 Task: Find connections with filter location Wedi with filter topic #Bestadvicewith filter profile language Potuguese with filter current company Zycus with filter school N. L. Dalmia Institute of Management Studies and Research with filter industry Climate Technology Product Manufacturing with filter service category Tax Law with filter keywords title Substitute Teacher
Action: Mouse moved to (562, 63)
Screenshot: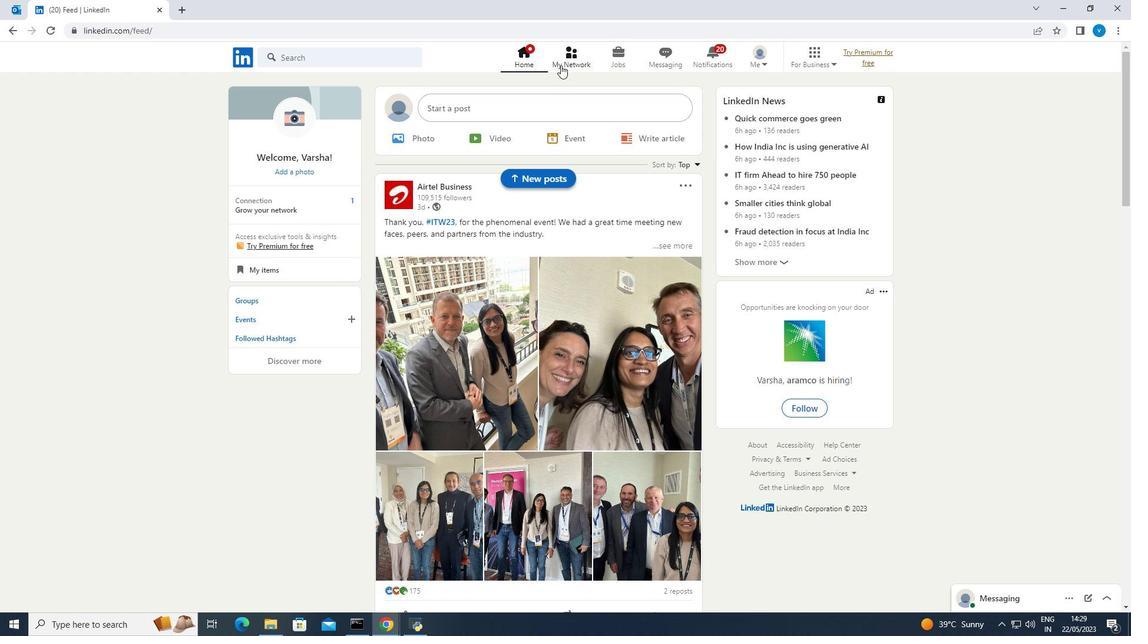 
Action: Mouse pressed left at (562, 63)
Screenshot: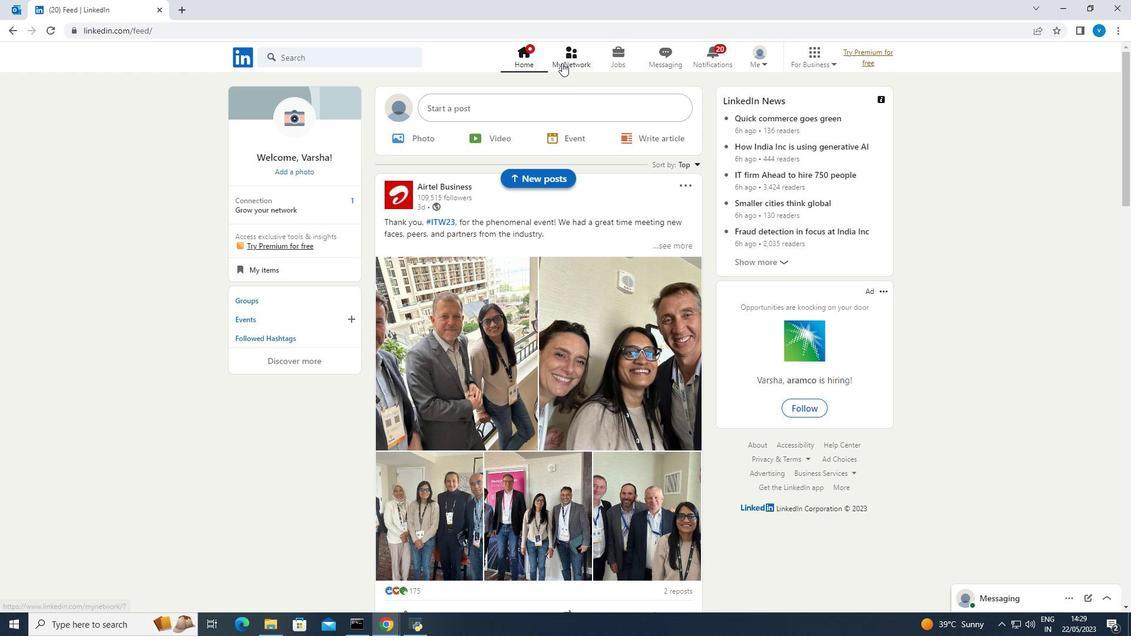 
Action: Mouse moved to (350, 119)
Screenshot: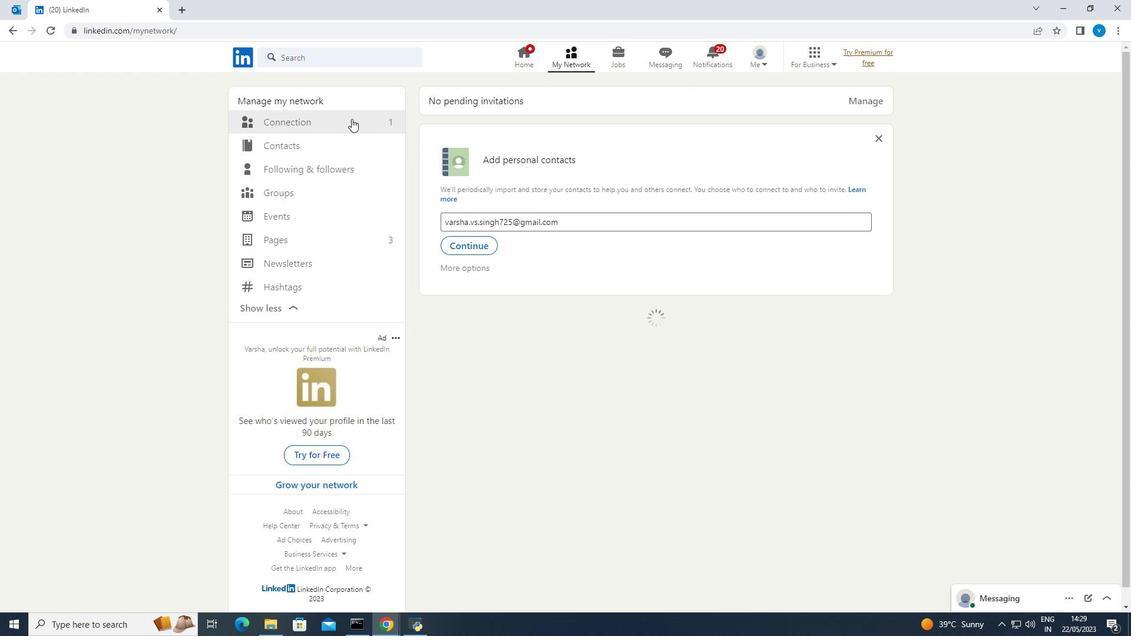 
Action: Mouse pressed left at (350, 119)
Screenshot: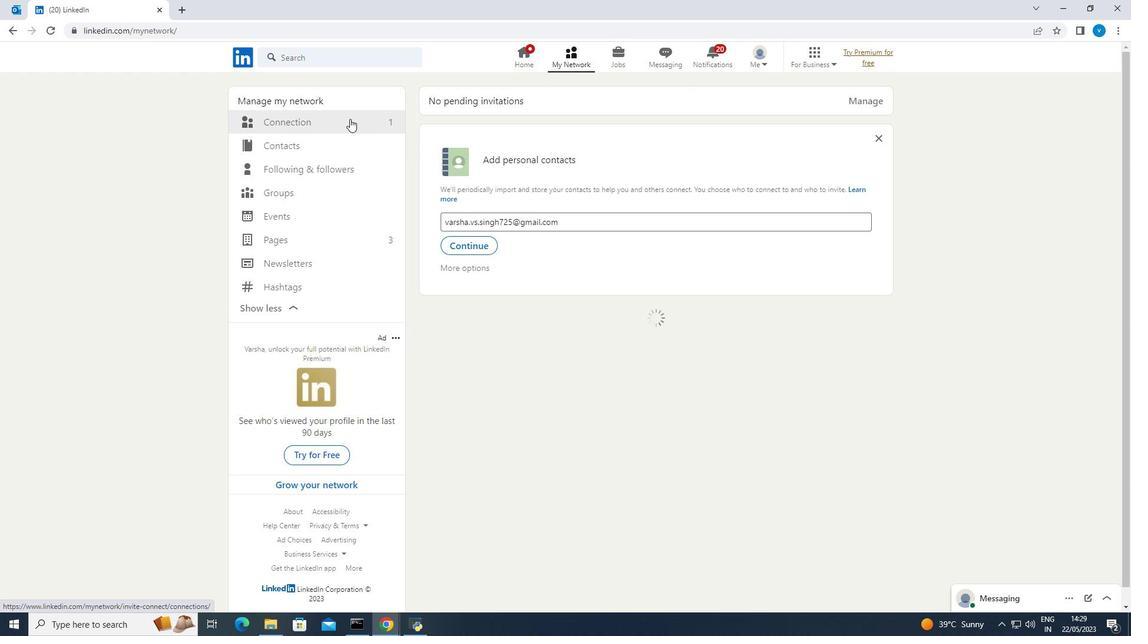 
Action: Mouse moved to (619, 122)
Screenshot: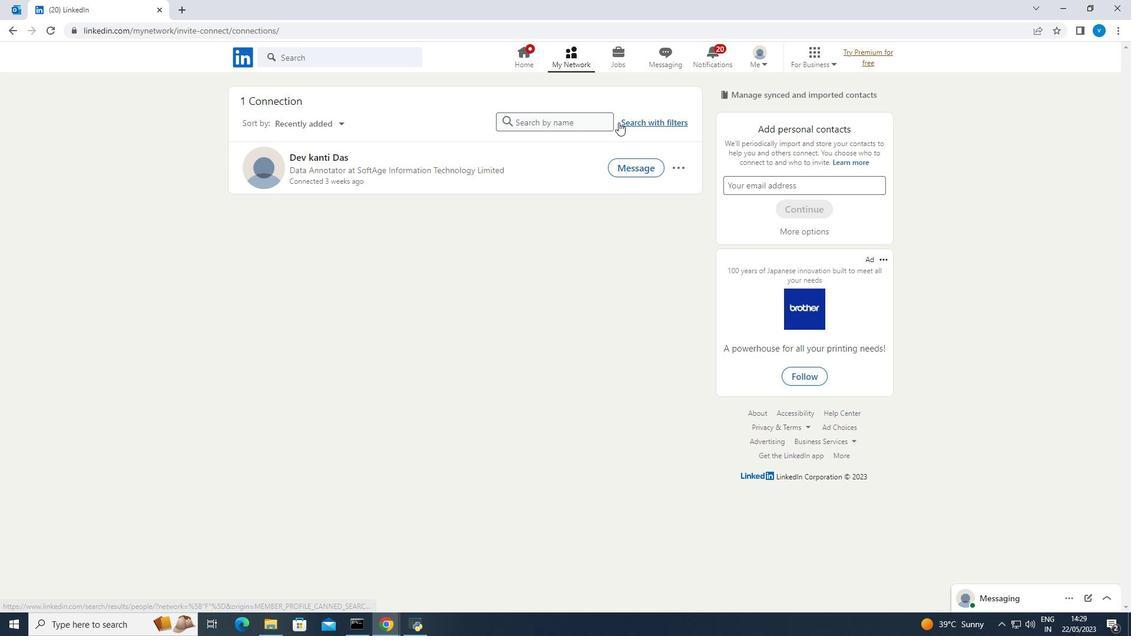 
Action: Mouse pressed left at (619, 122)
Screenshot: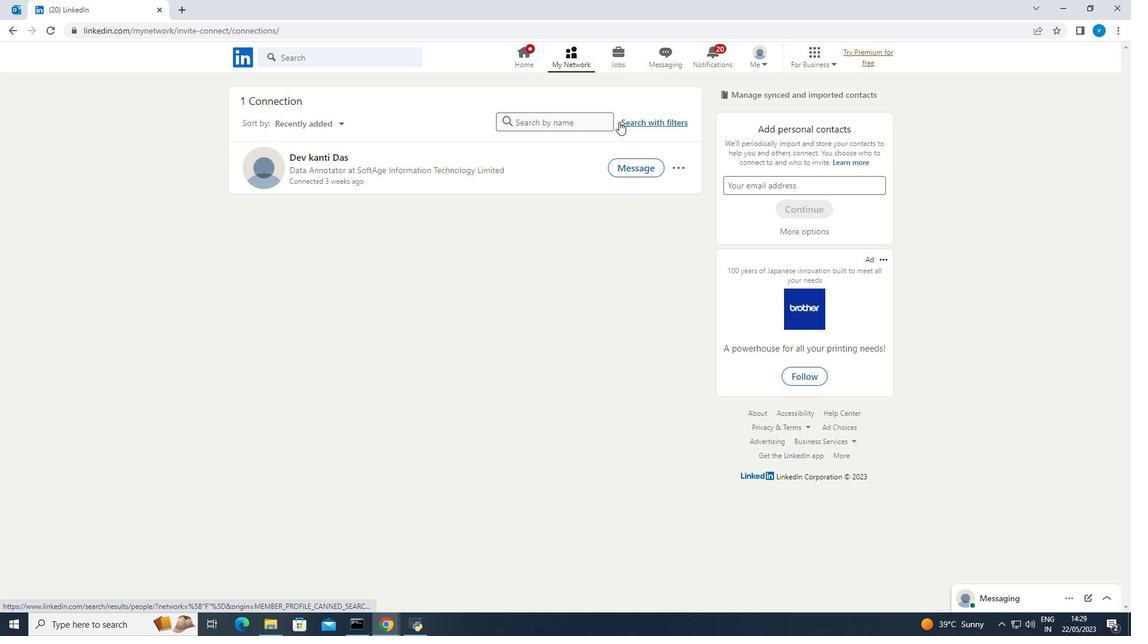
Action: Mouse moved to (603, 93)
Screenshot: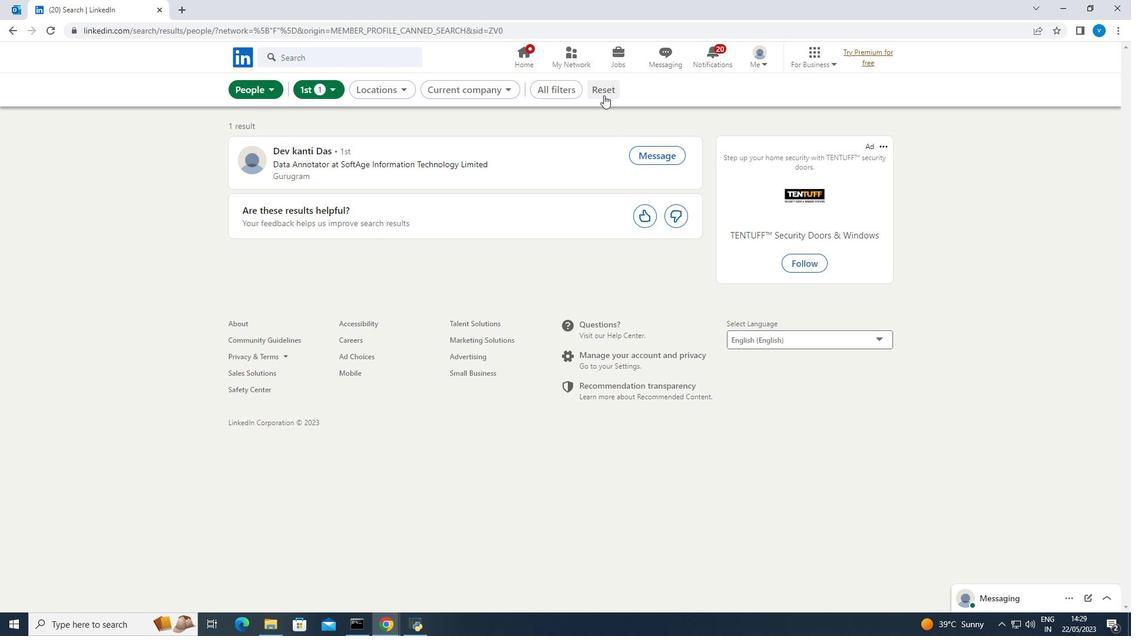 
Action: Mouse pressed left at (603, 93)
Screenshot: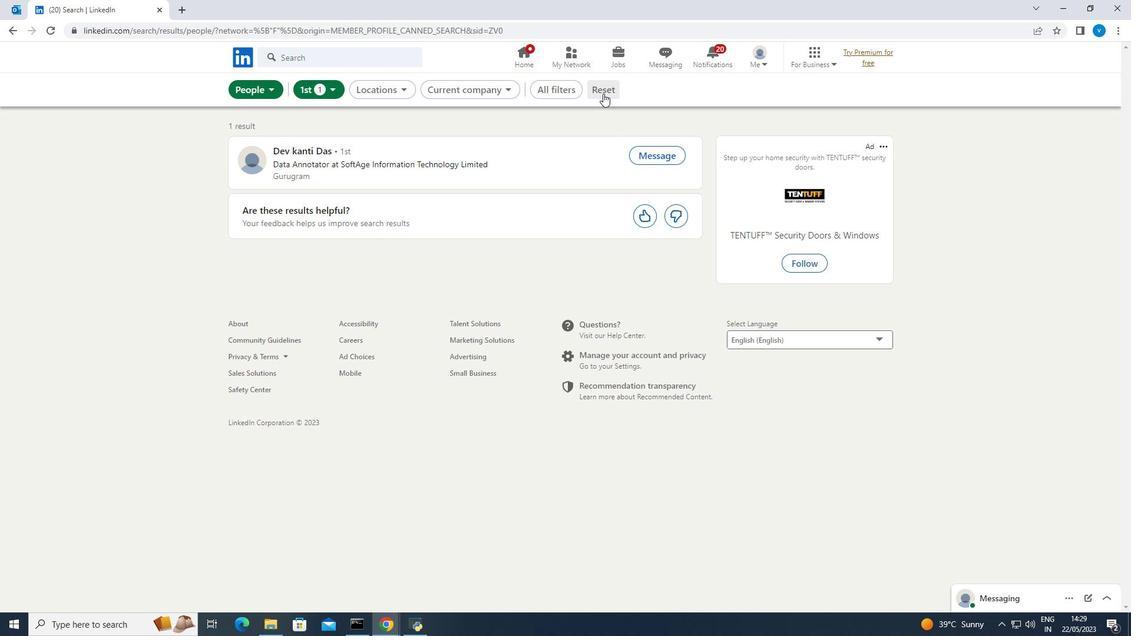
Action: Mouse moved to (598, 93)
Screenshot: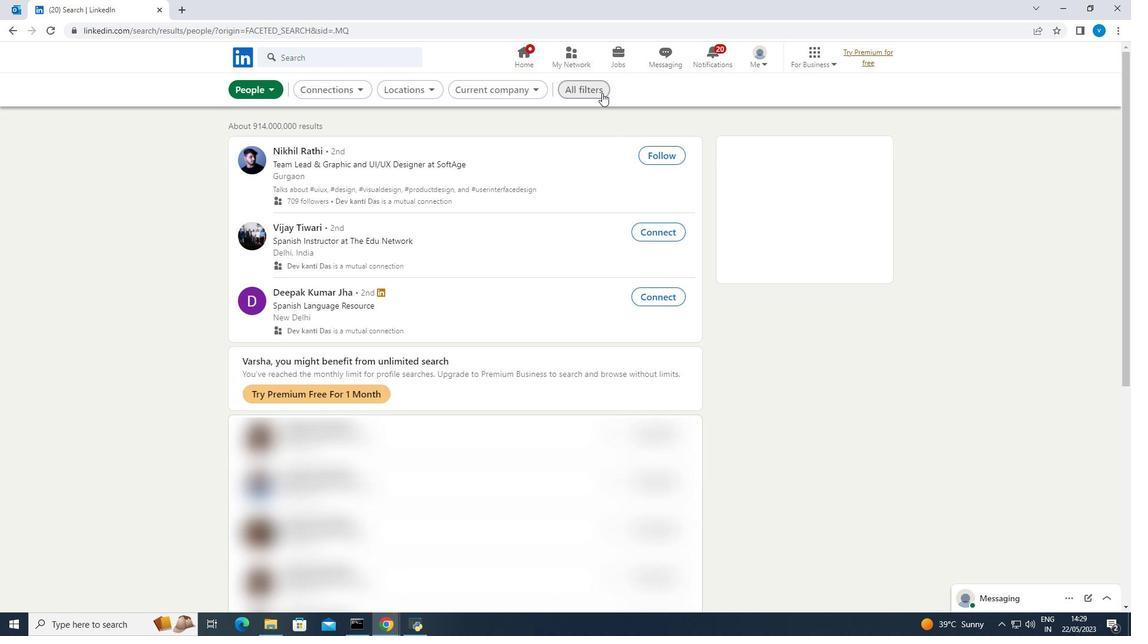 
Action: Mouse pressed left at (598, 93)
Screenshot: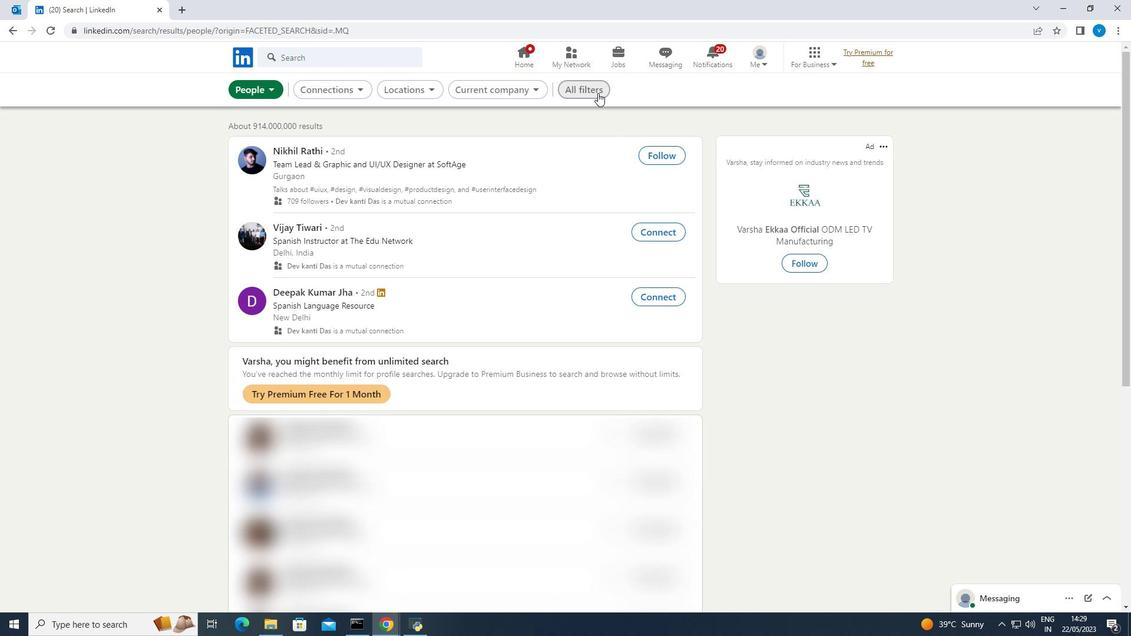 
Action: Mouse moved to (859, 248)
Screenshot: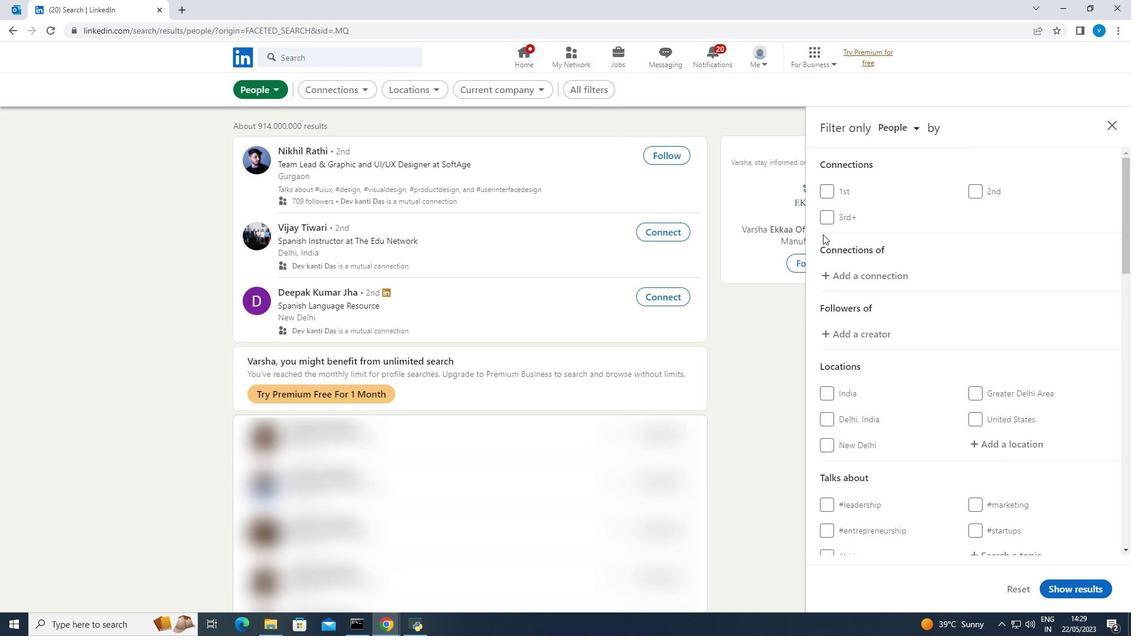 
Action: Mouse scrolled (859, 247) with delta (0, 0)
Screenshot: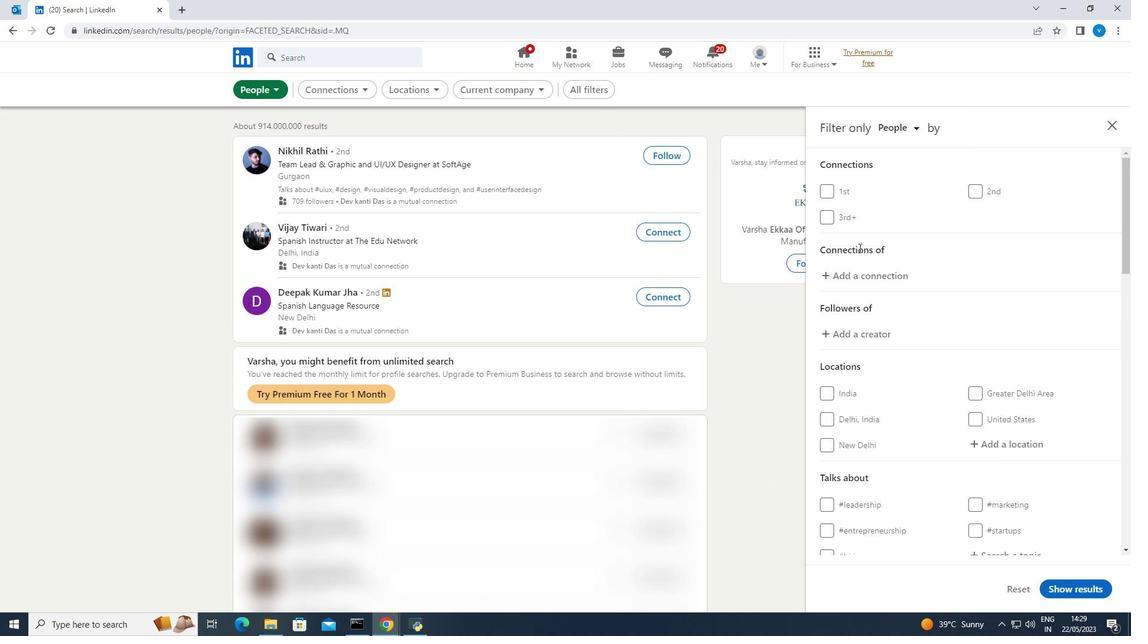 
Action: Mouse scrolled (859, 247) with delta (0, 0)
Screenshot: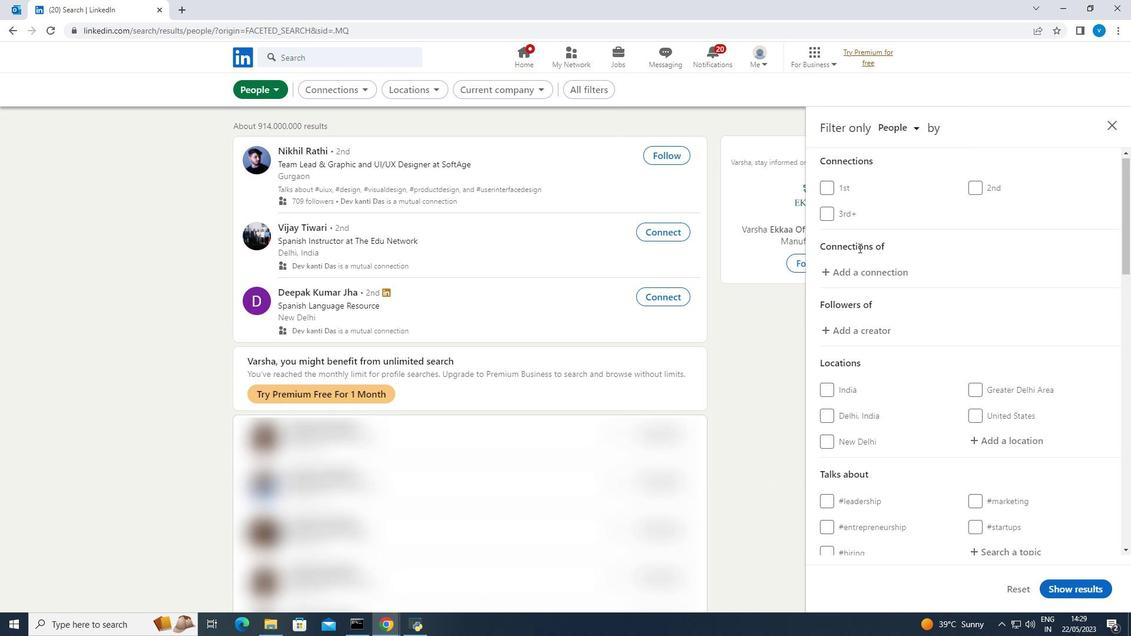 
Action: Mouse moved to (990, 322)
Screenshot: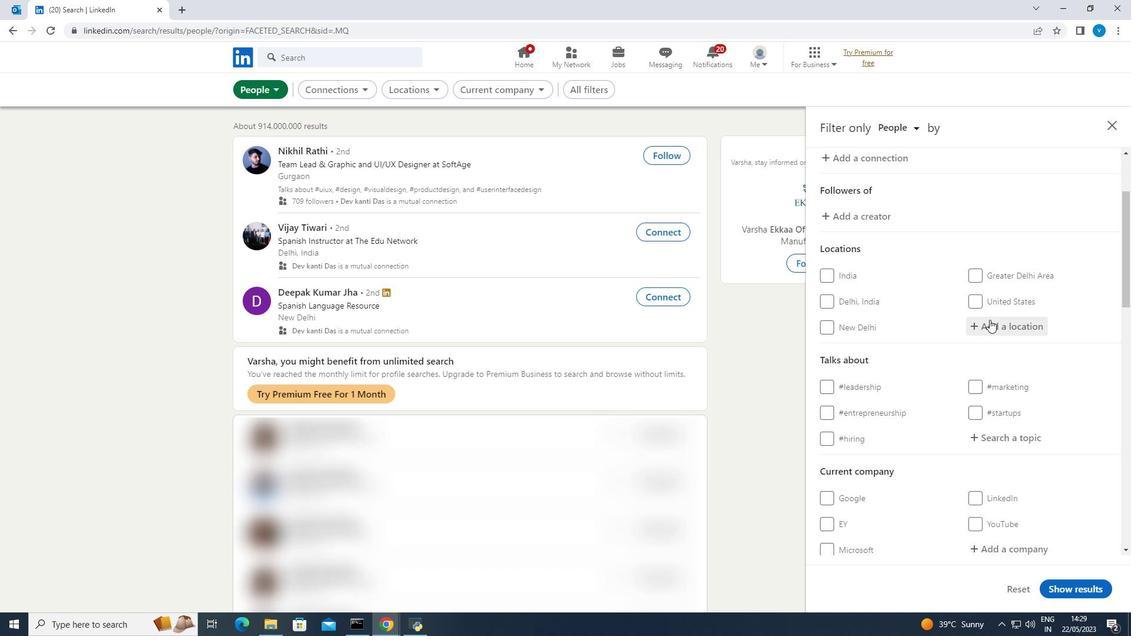 
Action: Mouse pressed left at (990, 322)
Screenshot: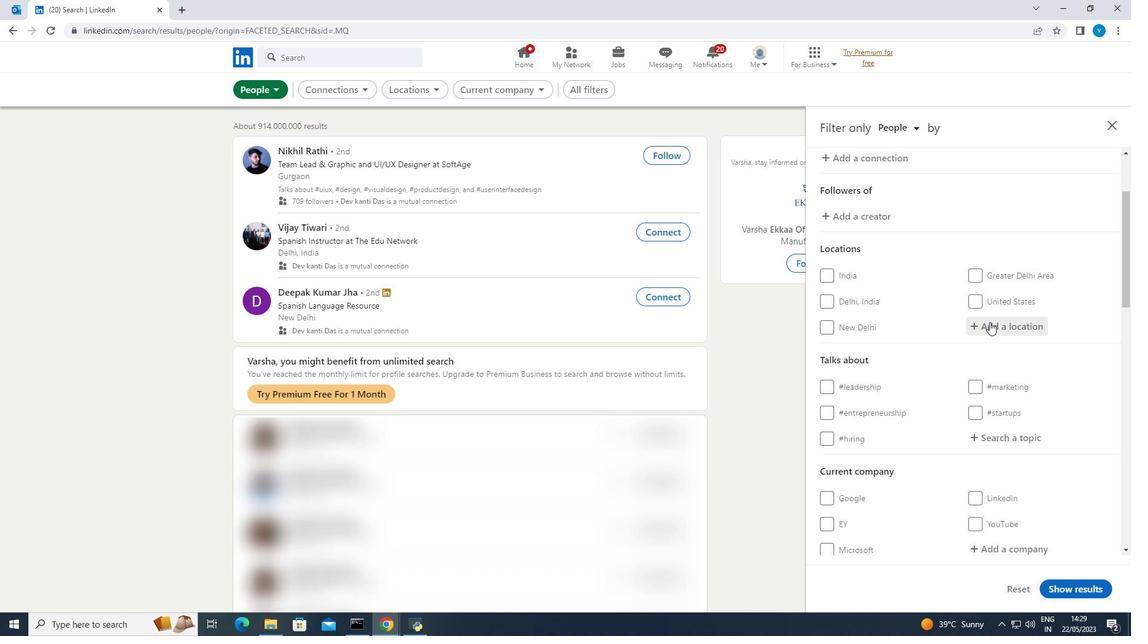 
Action: Mouse moved to (989, 324)
Screenshot: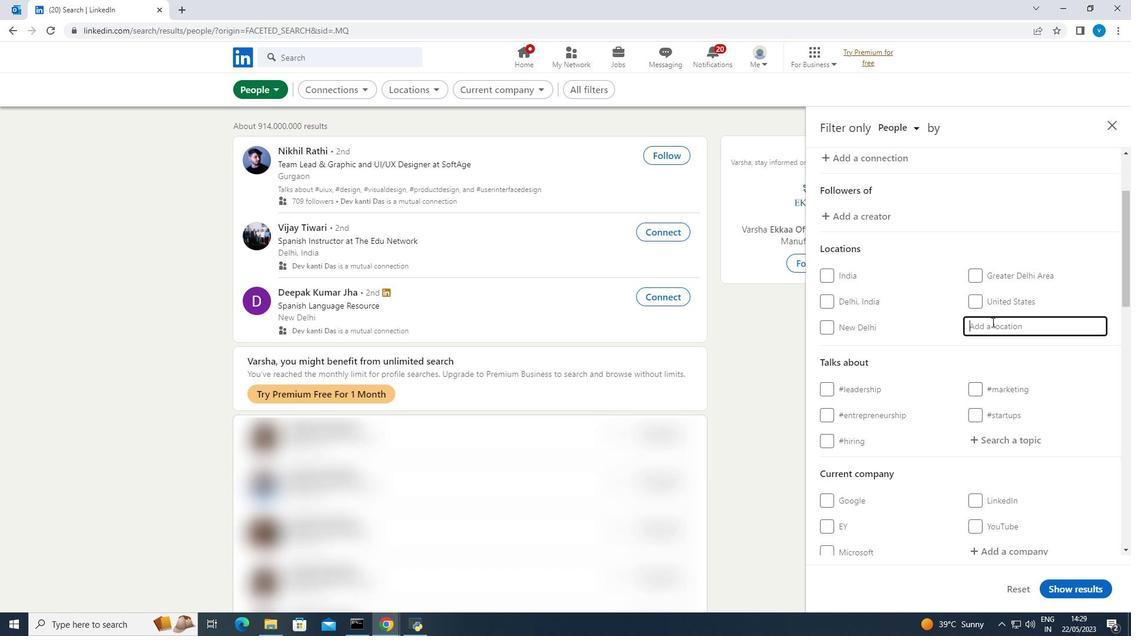 
Action: Key pressed <Key.shift><Key.shift><Key.shift><Key.shift><Key.shift>Wedi
Screenshot: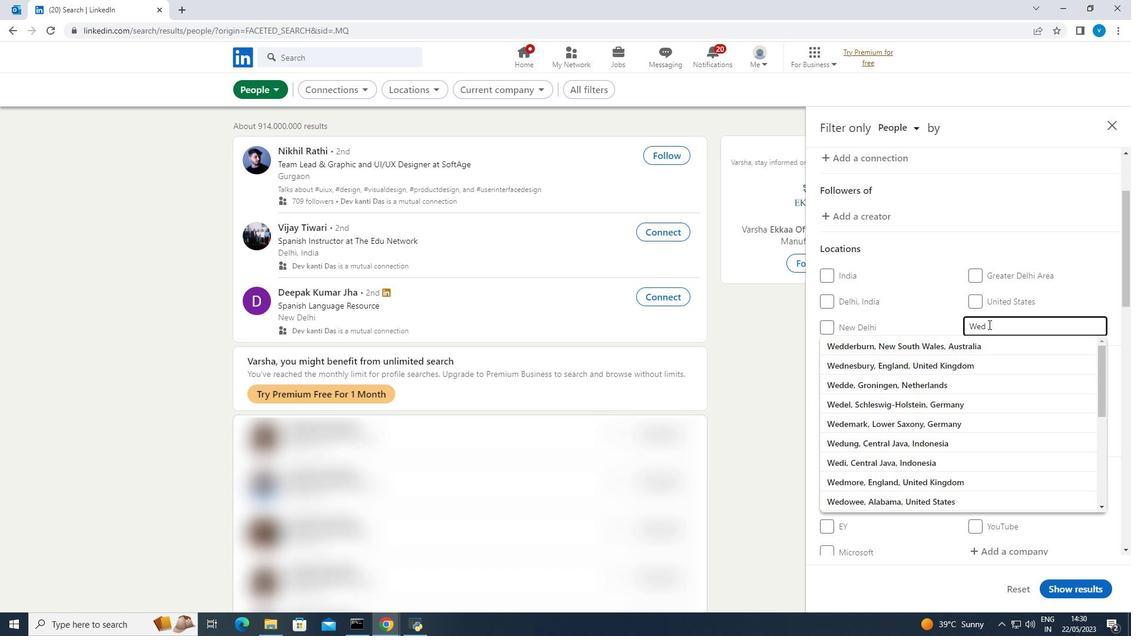 
Action: Mouse moved to (993, 375)
Screenshot: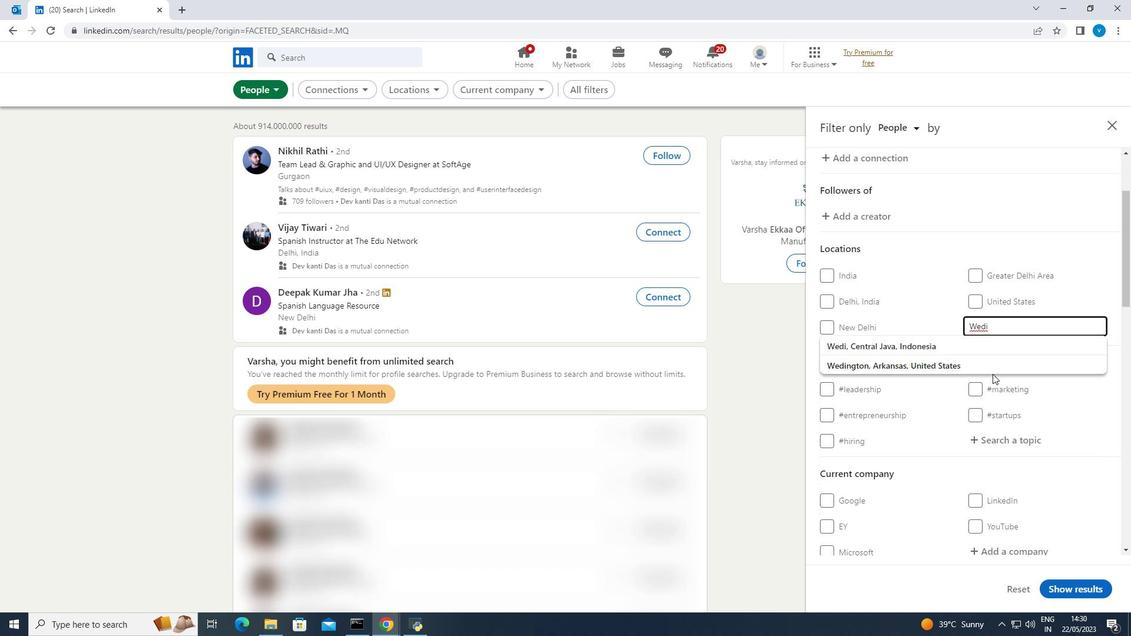 
Action: Mouse scrolled (993, 374) with delta (0, 0)
Screenshot: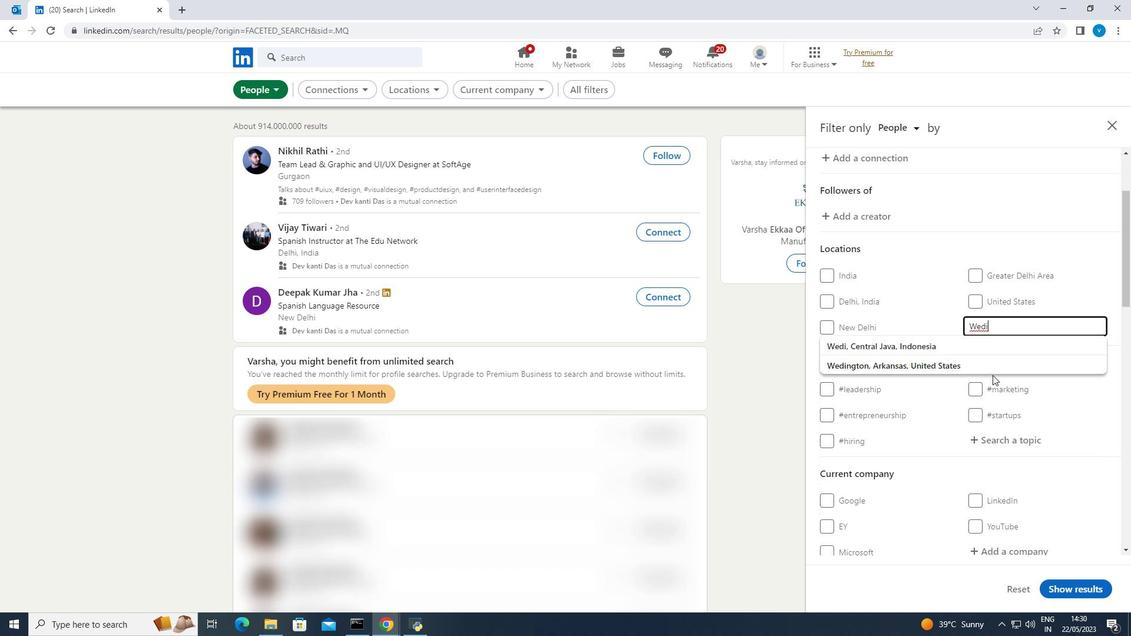 
Action: Mouse moved to (1000, 384)
Screenshot: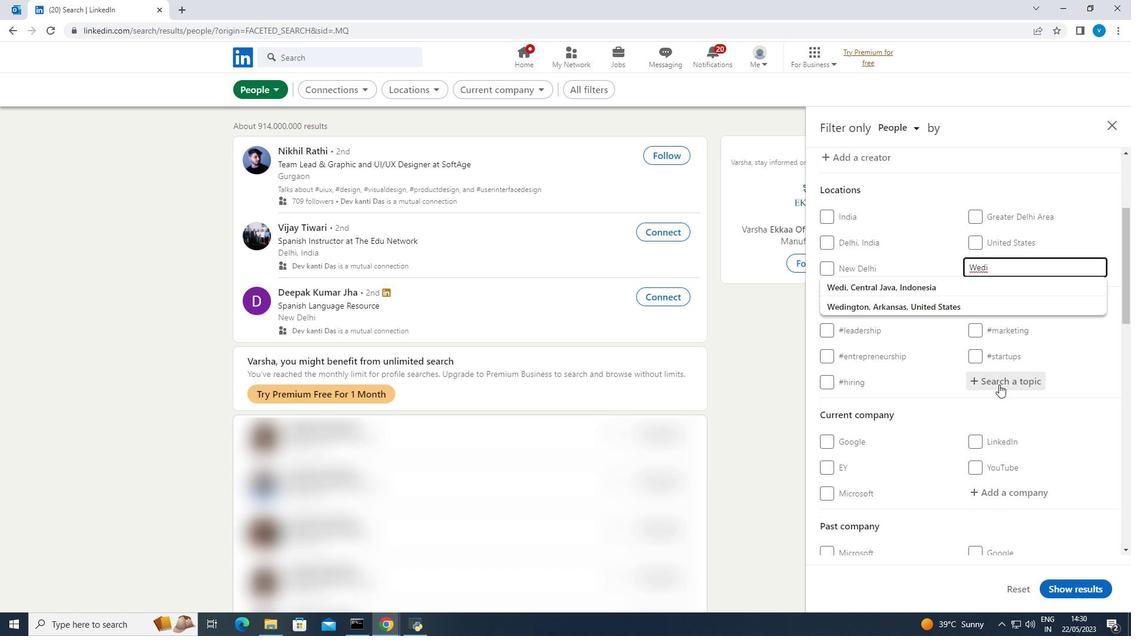 
Action: Mouse pressed left at (1000, 384)
Screenshot: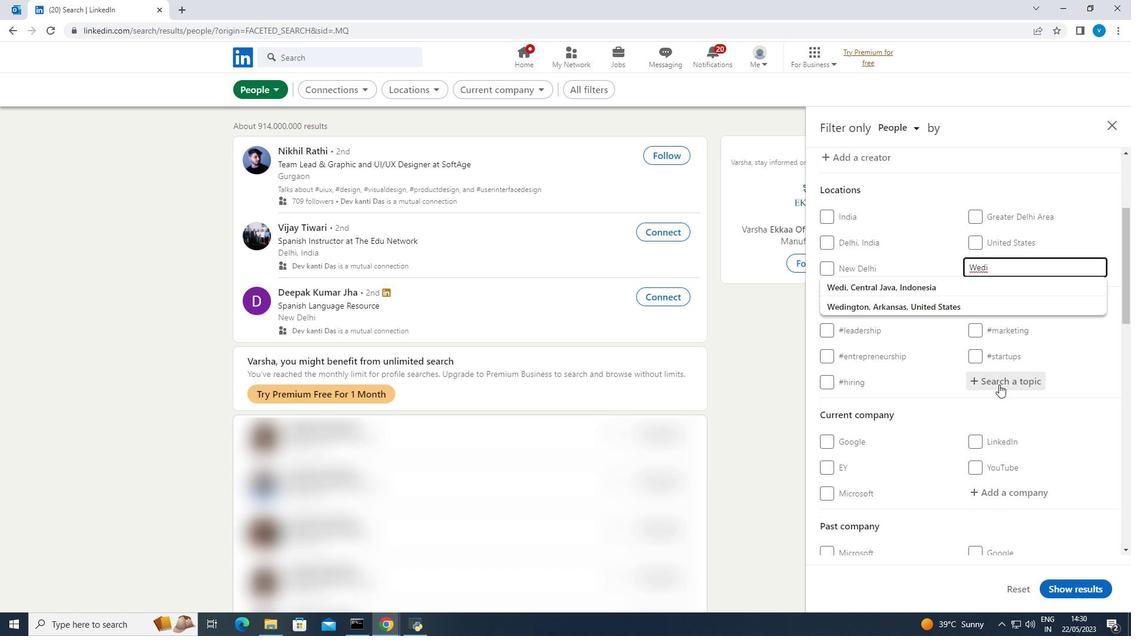 
Action: Key pressed <Key.shift><Key.shift><Key.shift>#<Key.shift><Key.shift><Key.shift>Bestadvice
Screenshot: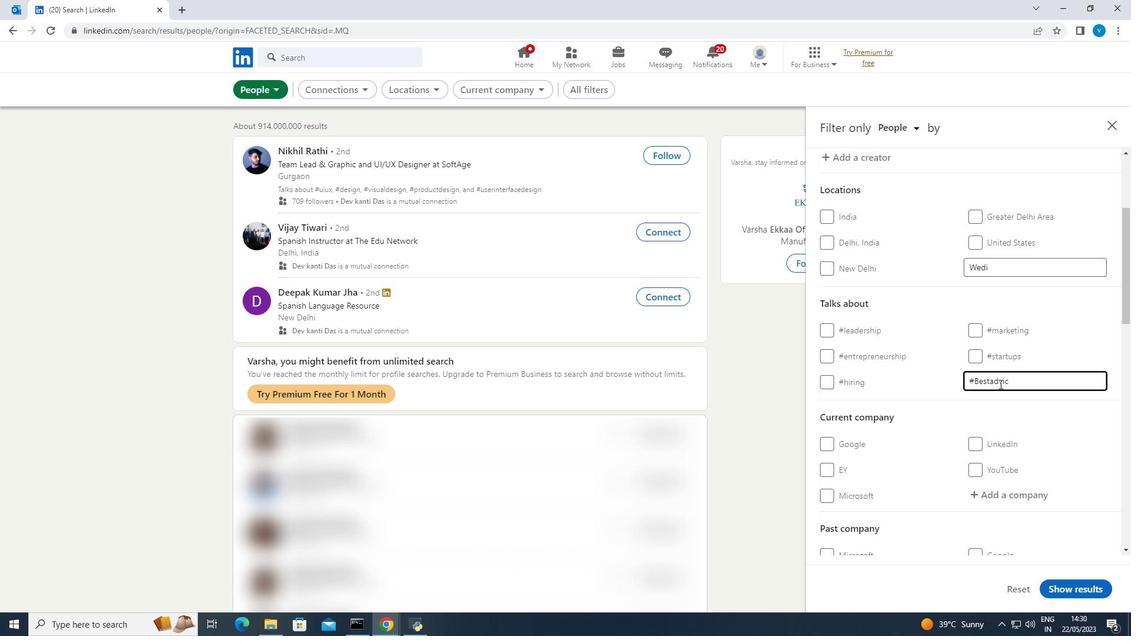 
Action: Mouse moved to (983, 381)
Screenshot: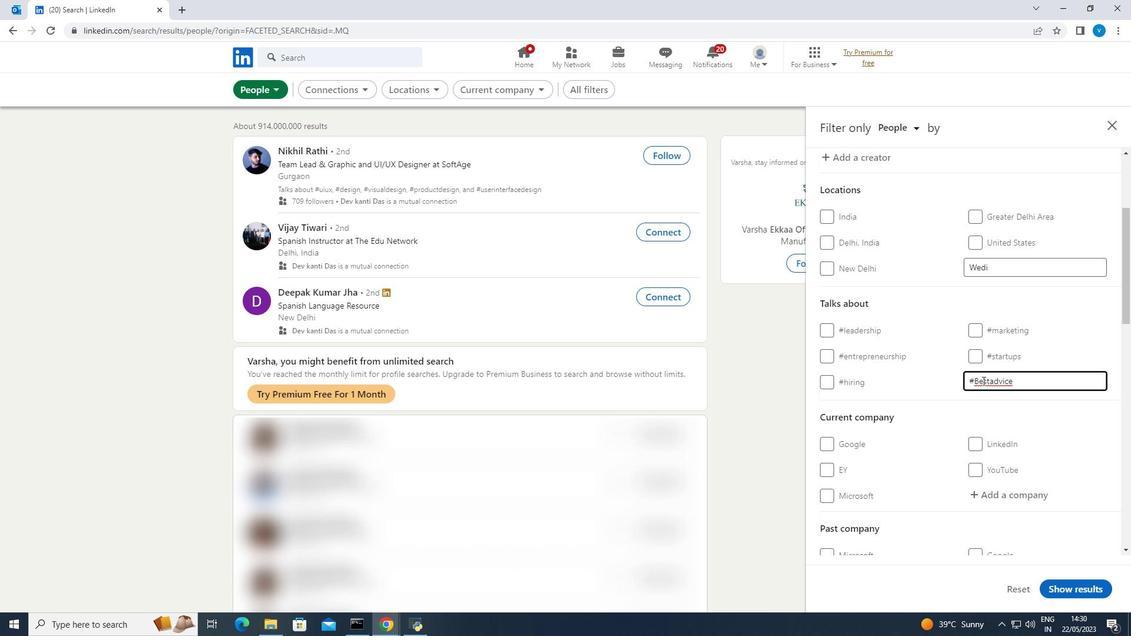 
Action: Mouse scrolled (983, 380) with delta (0, 0)
Screenshot: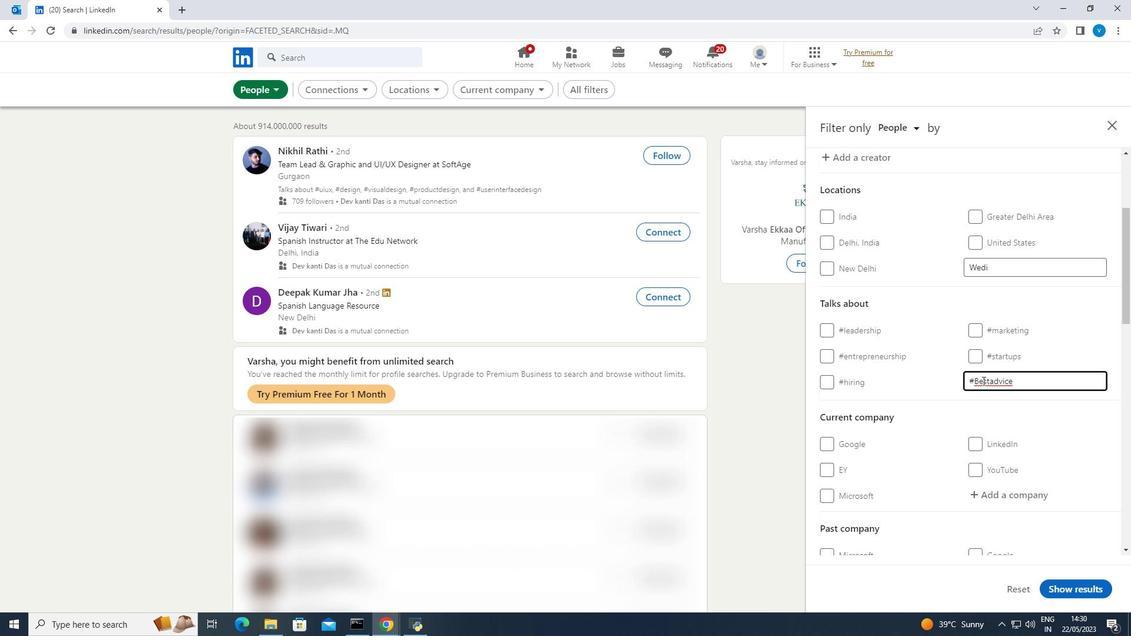 
Action: Mouse moved to (982, 381)
Screenshot: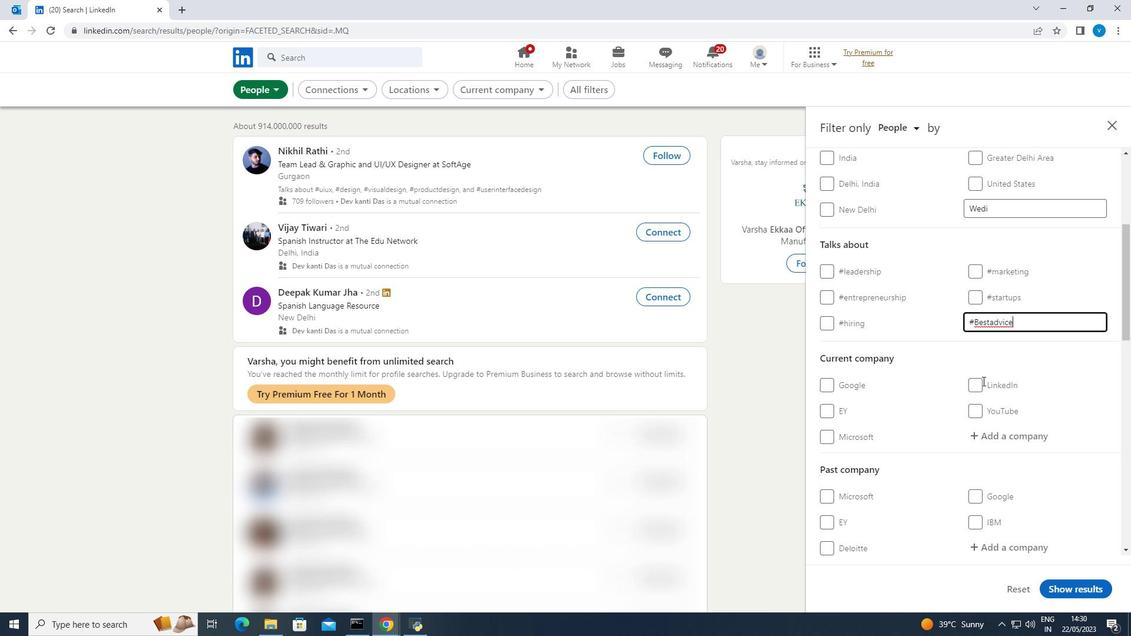 
Action: Mouse scrolled (982, 381) with delta (0, 0)
Screenshot: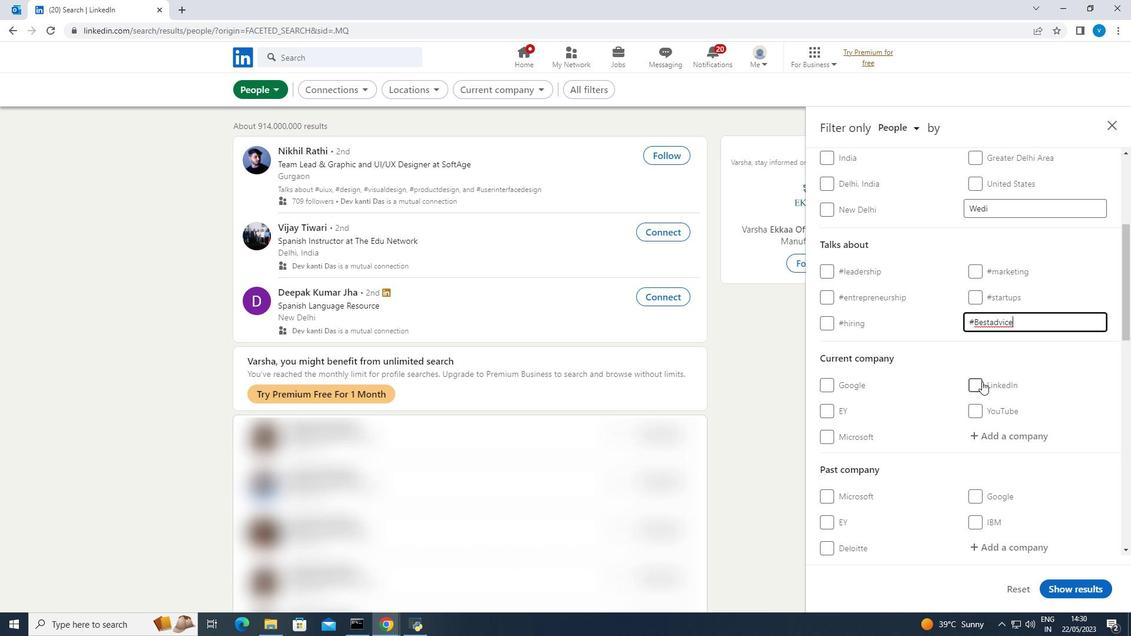 
Action: Mouse moved to (980, 383)
Screenshot: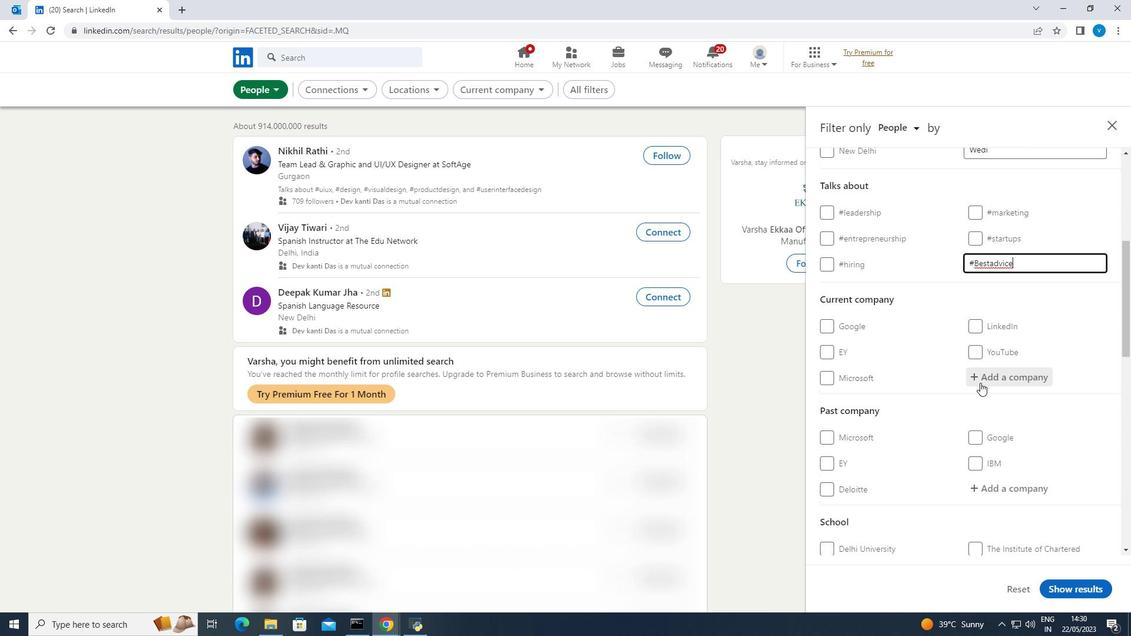 
Action: Mouse scrolled (980, 383) with delta (0, 0)
Screenshot: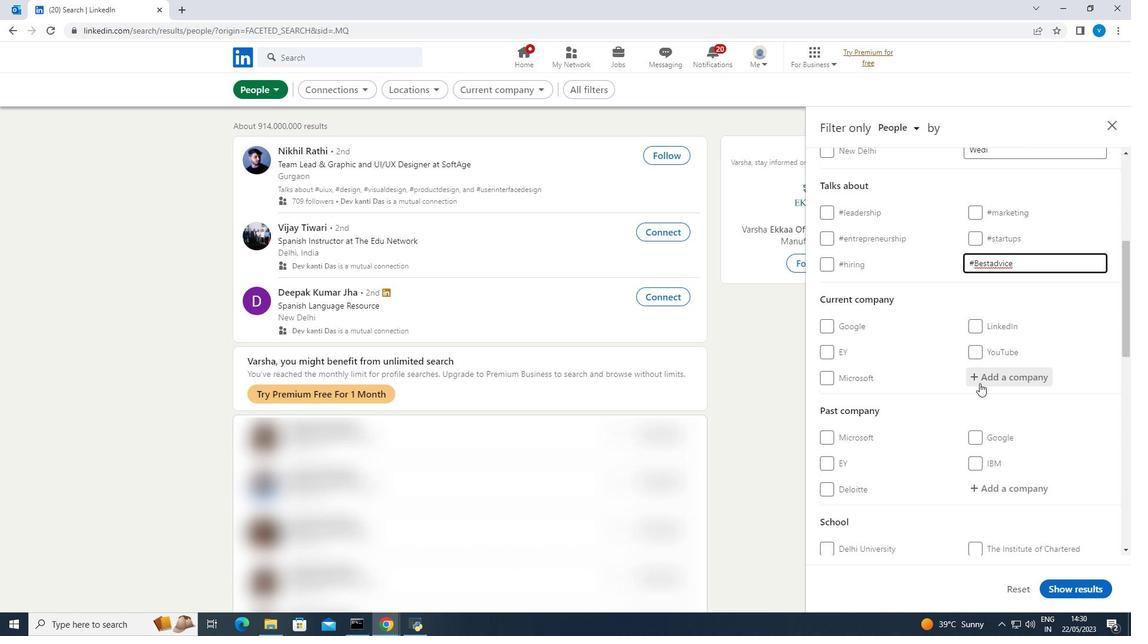 
Action: Mouse scrolled (980, 383) with delta (0, 0)
Screenshot: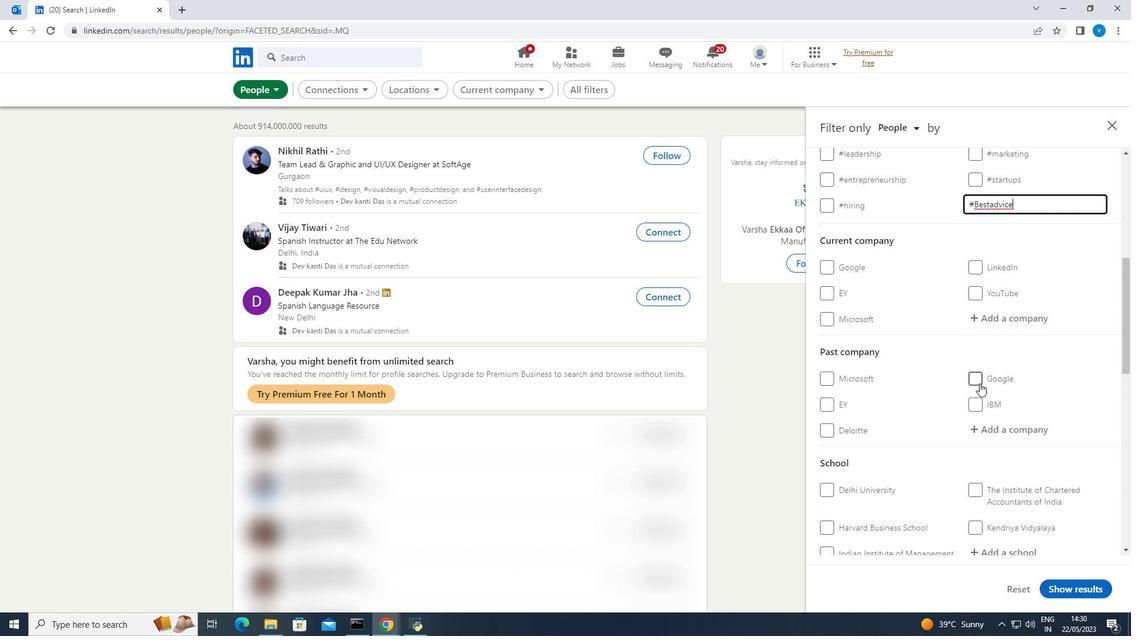 
Action: Mouse scrolled (980, 383) with delta (0, 0)
Screenshot: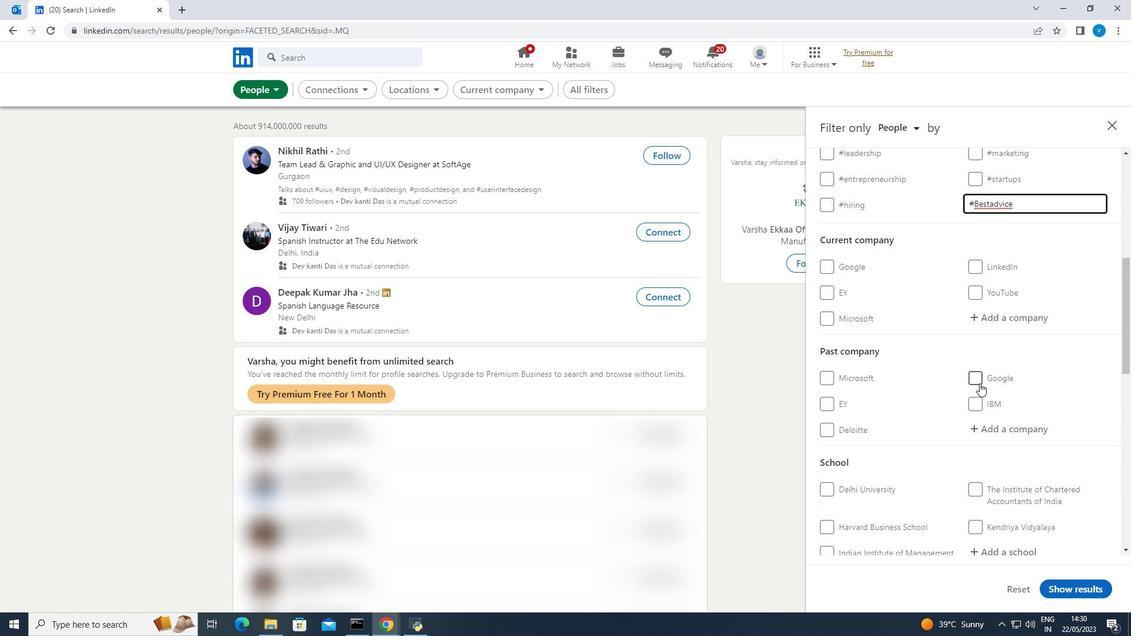 
Action: Mouse scrolled (980, 383) with delta (0, 0)
Screenshot: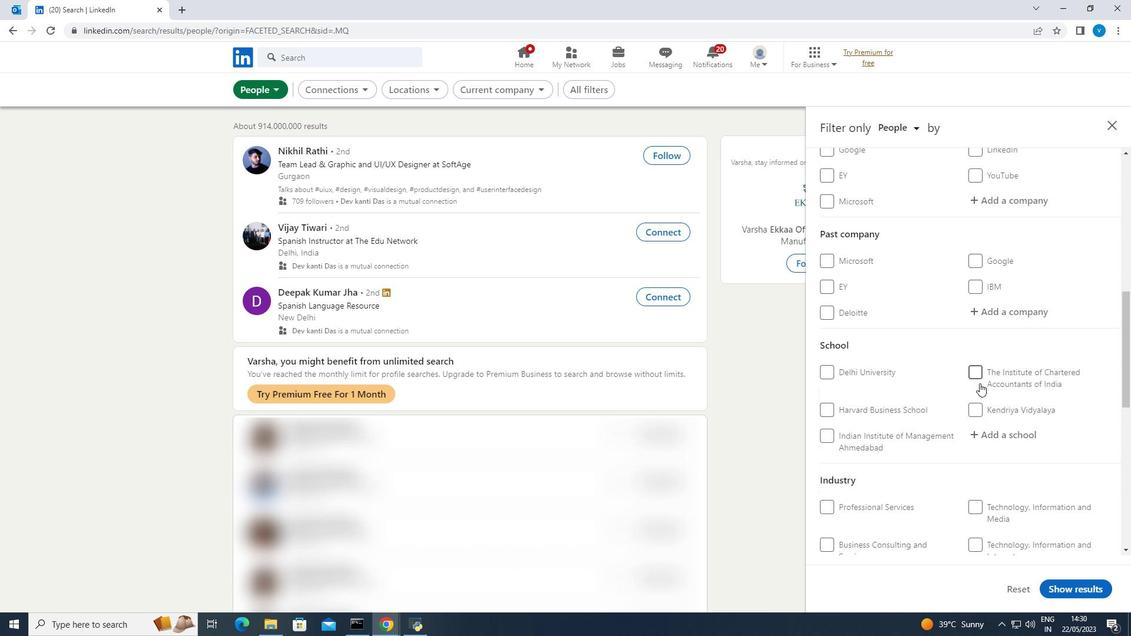
Action: Mouse scrolled (980, 383) with delta (0, 0)
Screenshot: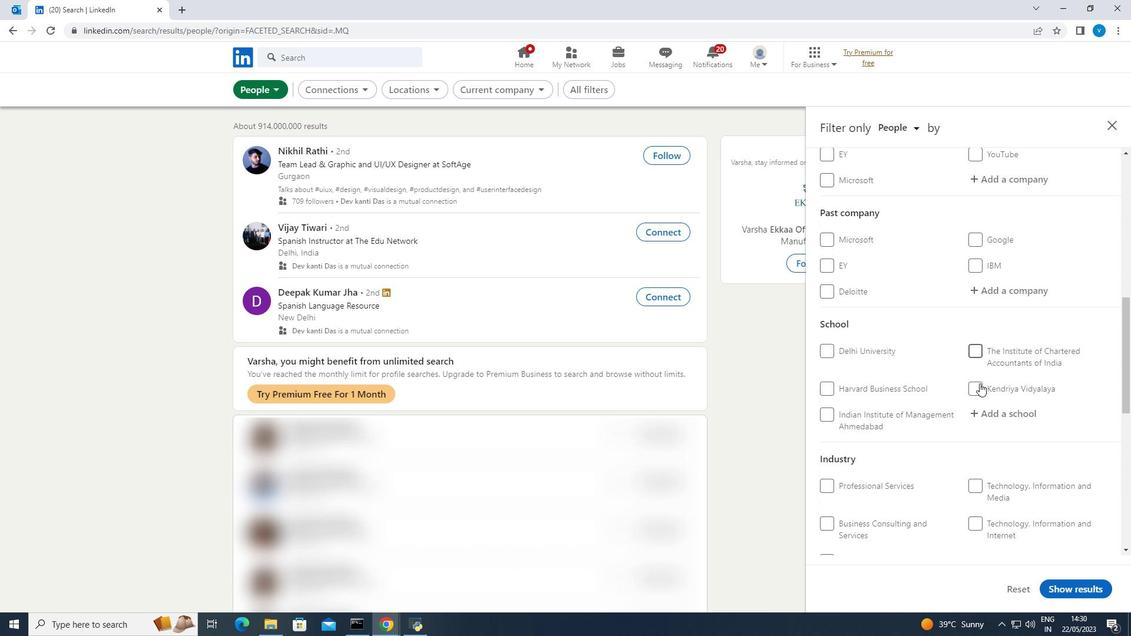 
Action: Mouse scrolled (980, 383) with delta (0, 0)
Screenshot: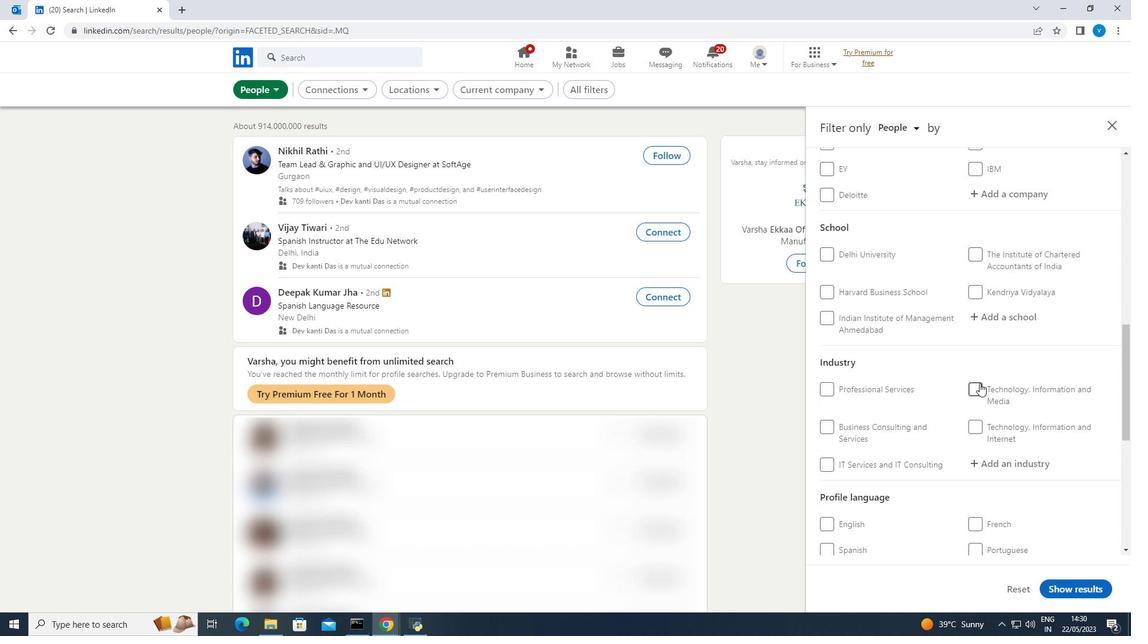 
Action: Mouse moved to (978, 494)
Screenshot: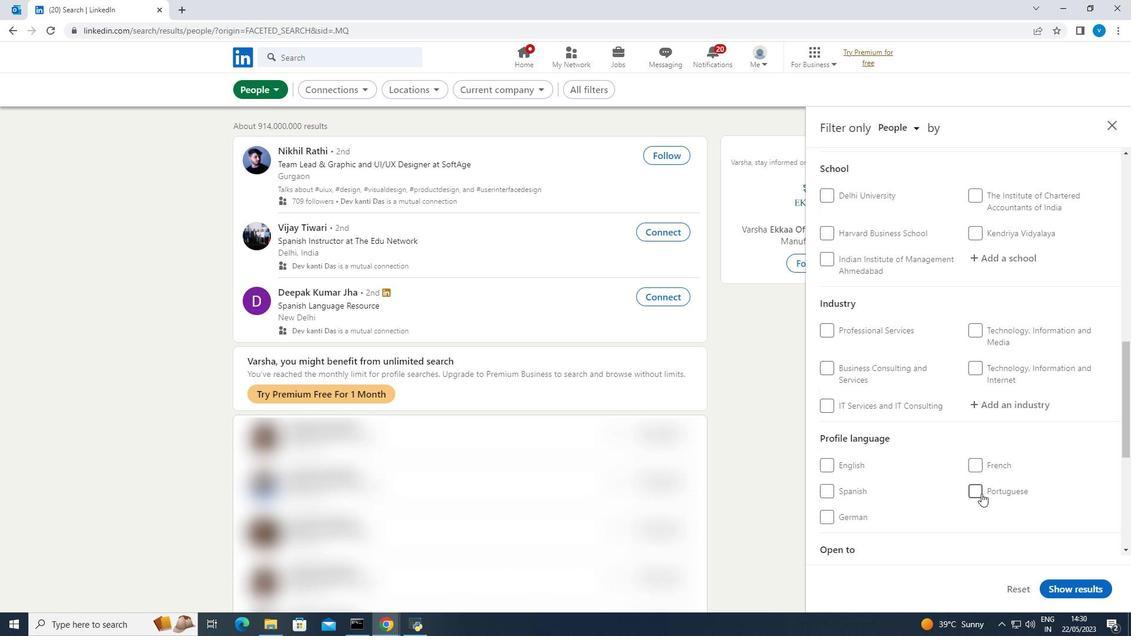 
Action: Mouse pressed left at (978, 494)
Screenshot: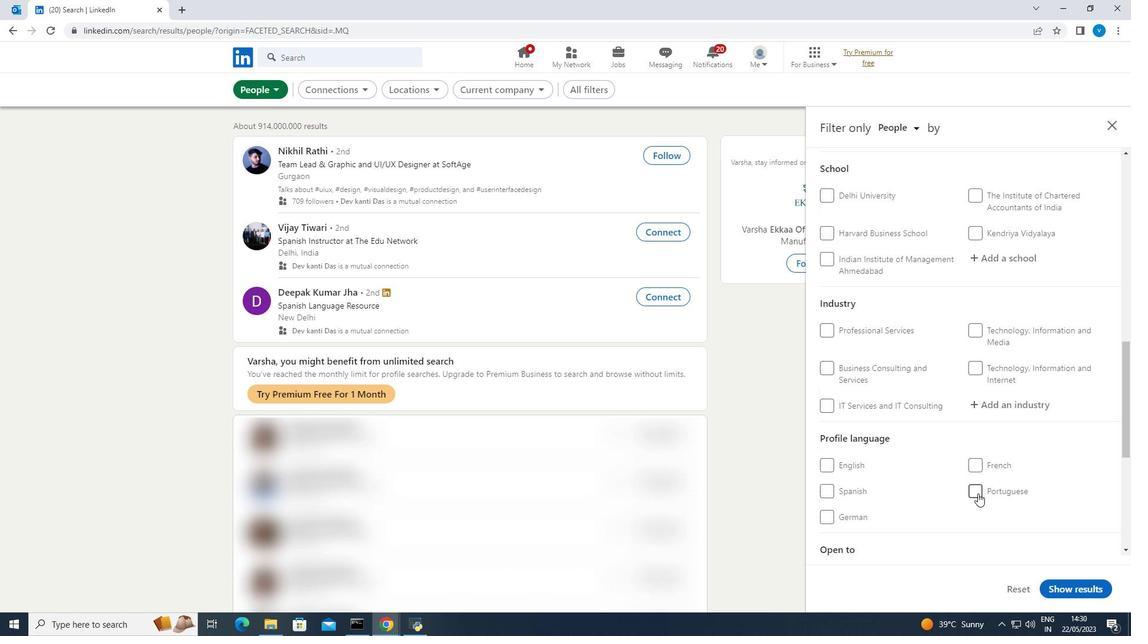
Action: Mouse moved to (977, 493)
Screenshot: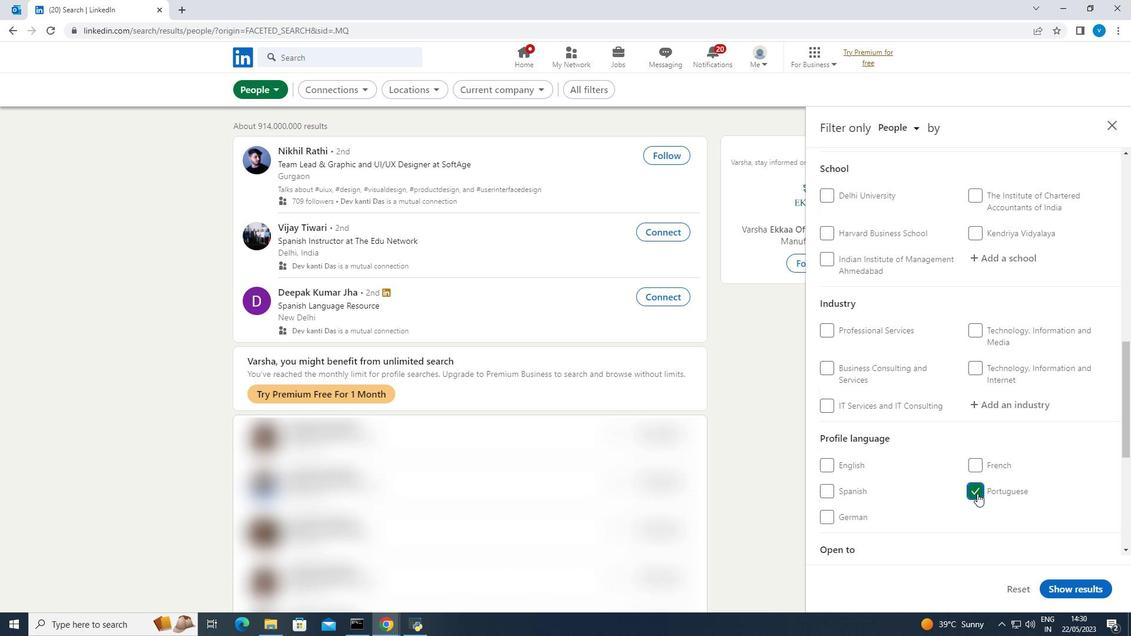
Action: Mouse scrolled (977, 494) with delta (0, 0)
Screenshot: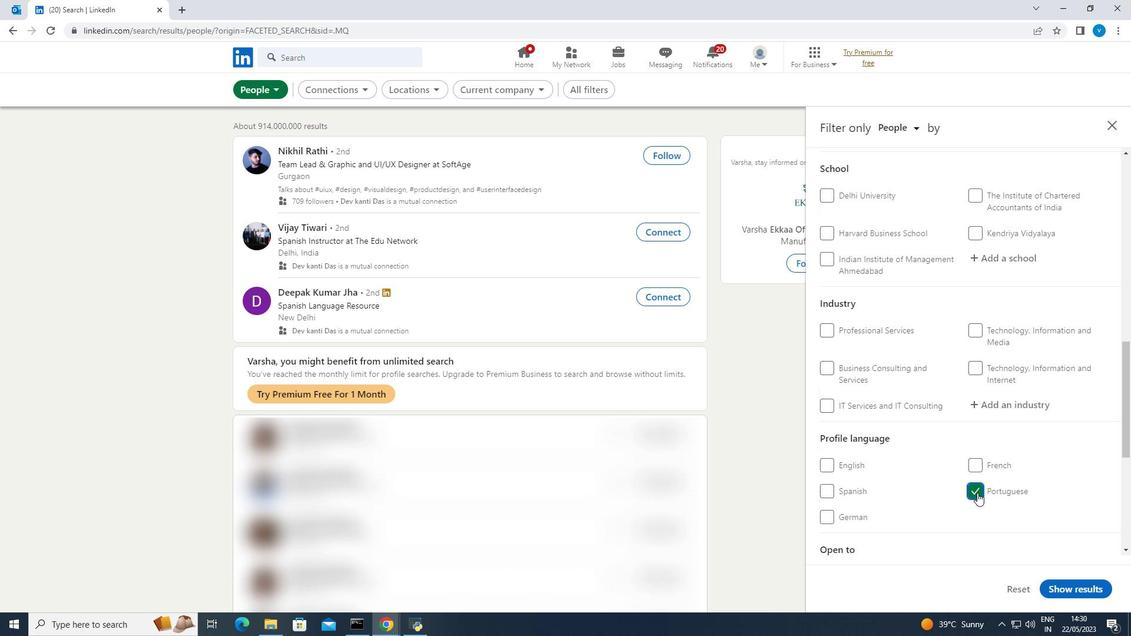 
Action: Mouse scrolled (977, 494) with delta (0, 0)
Screenshot: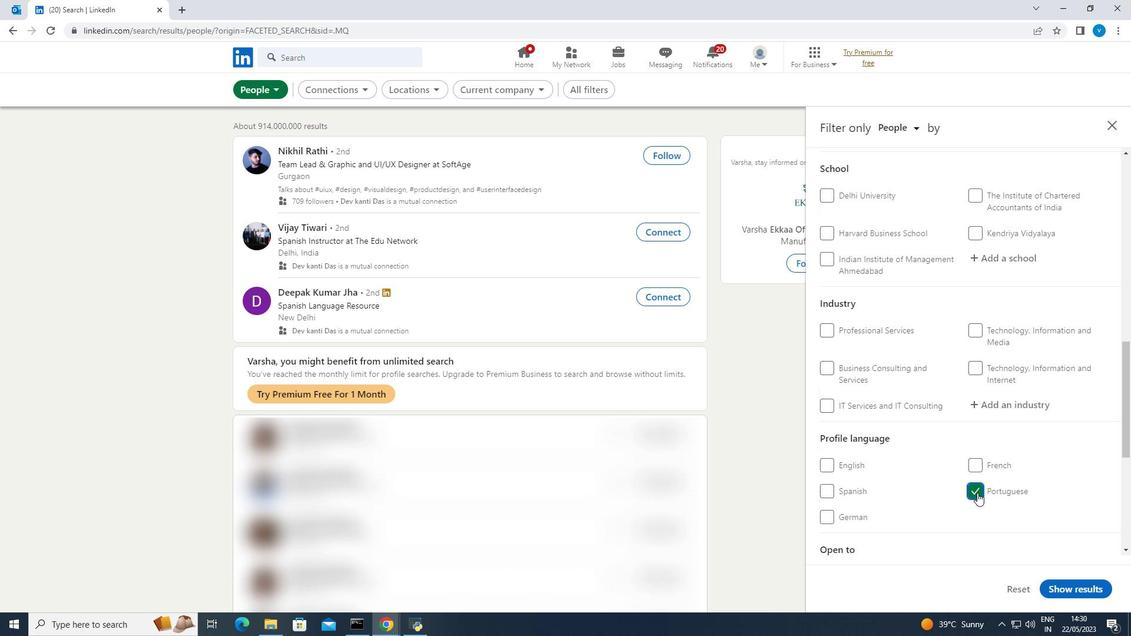 
Action: Mouse moved to (980, 491)
Screenshot: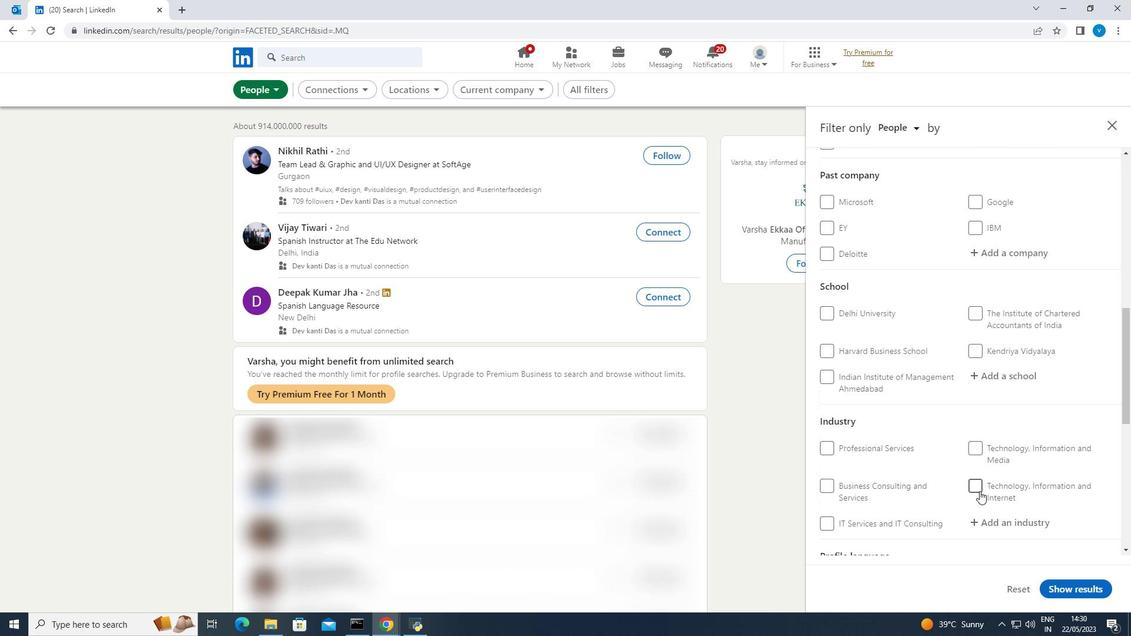 
Action: Mouse scrolled (980, 491) with delta (0, 0)
Screenshot: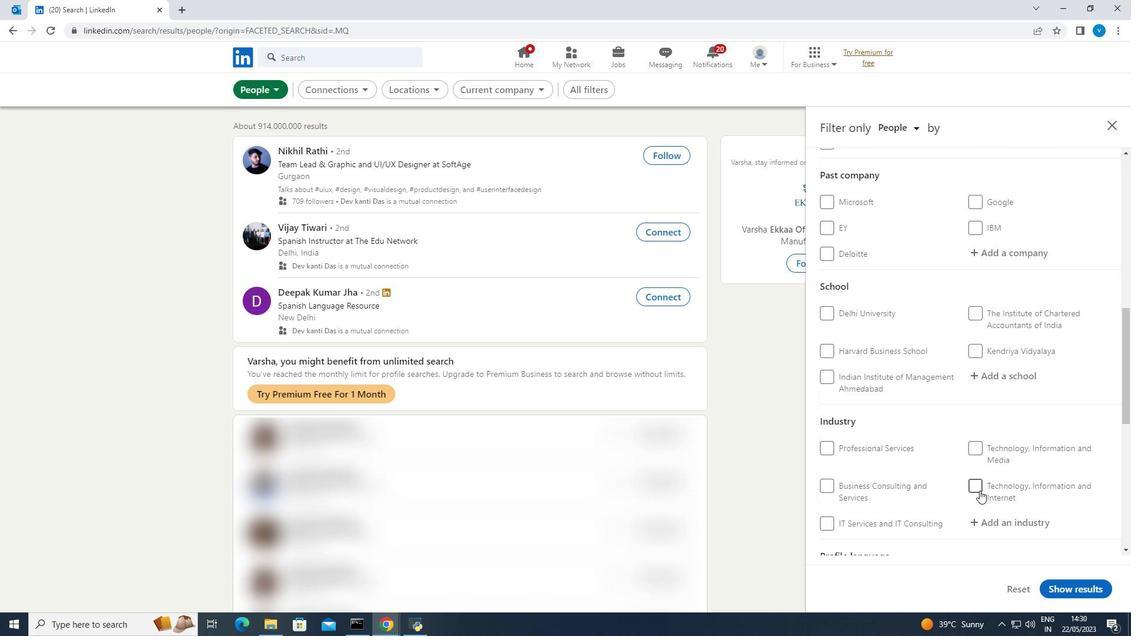 
Action: Mouse moved to (980, 490)
Screenshot: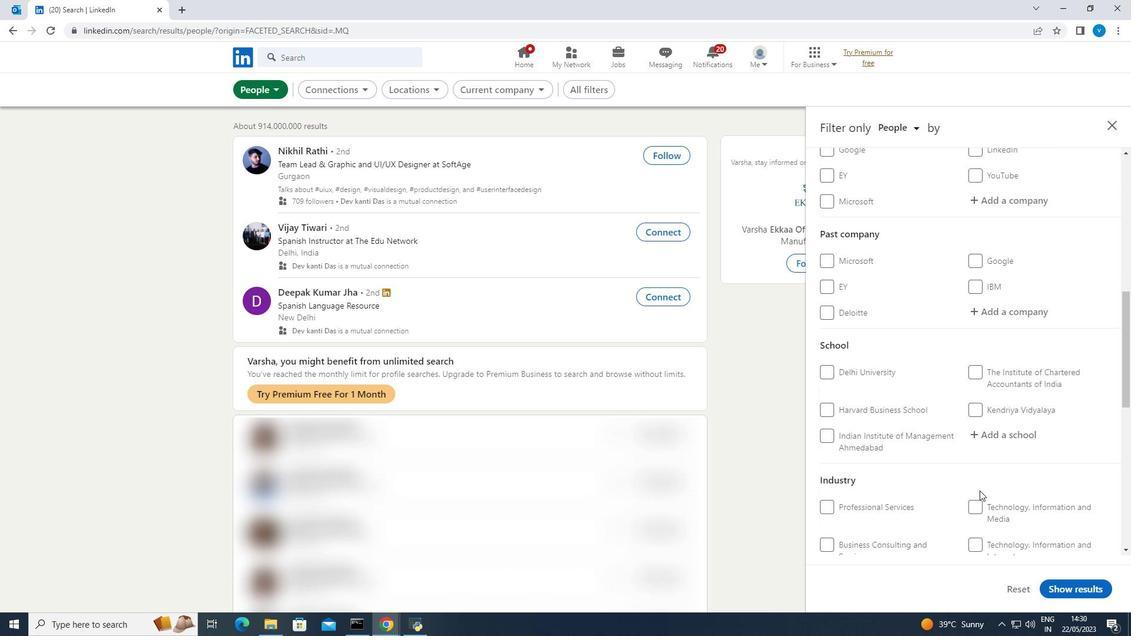 
Action: Mouse scrolled (980, 491) with delta (0, 0)
Screenshot: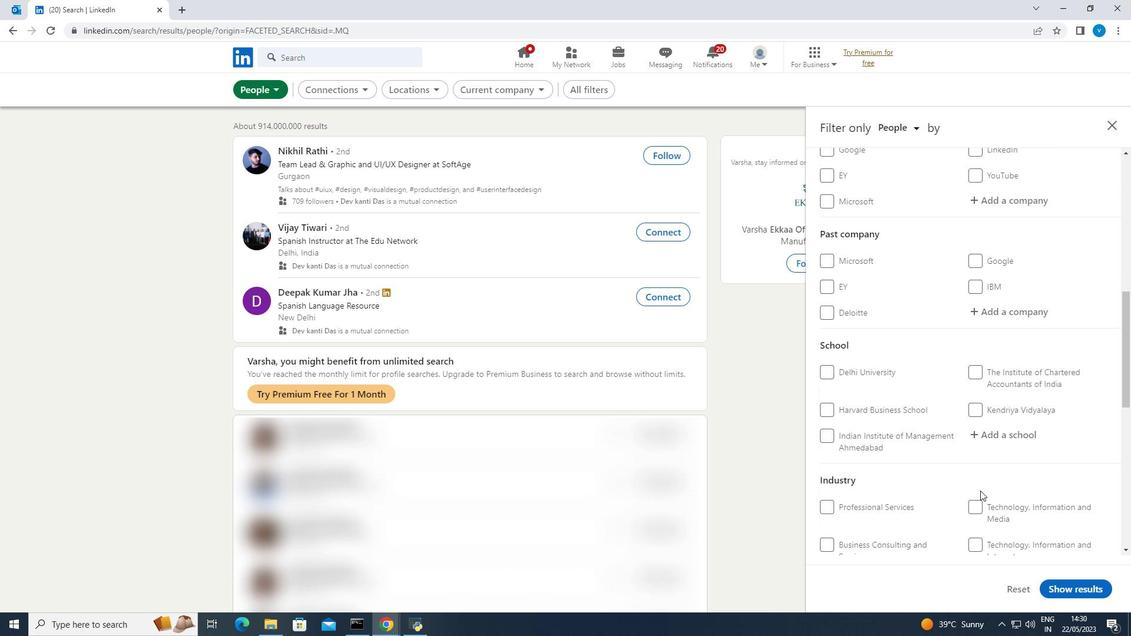 
Action: Mouse scrolled (980, 491) with delta (0, 0)
Screenshot: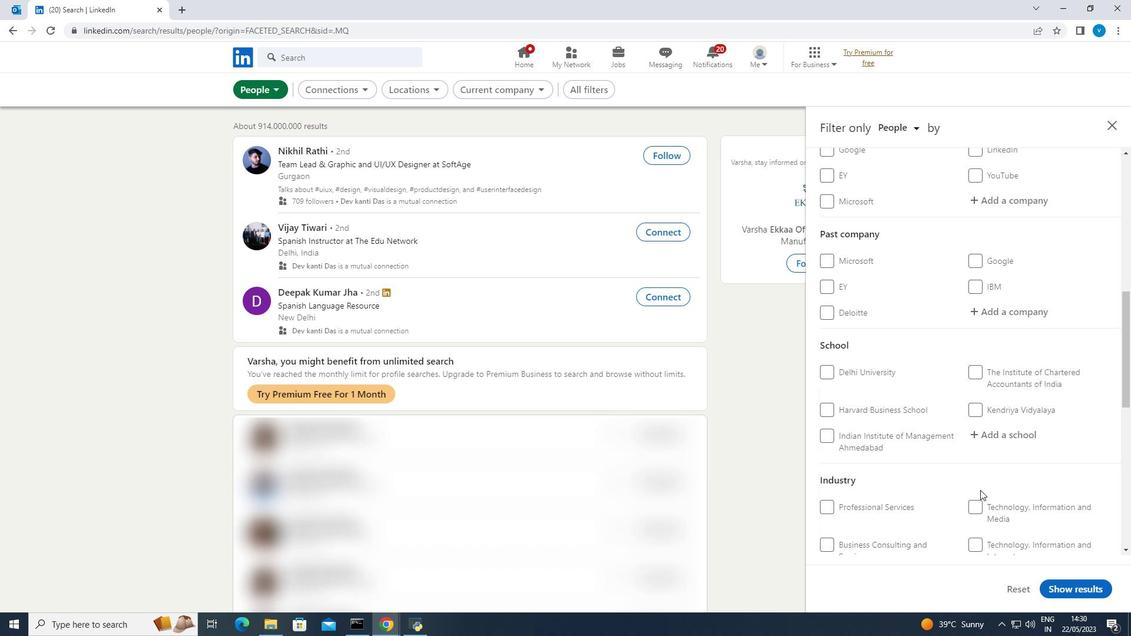 
Action: Mouse moved to (998, 310)
Screenshot: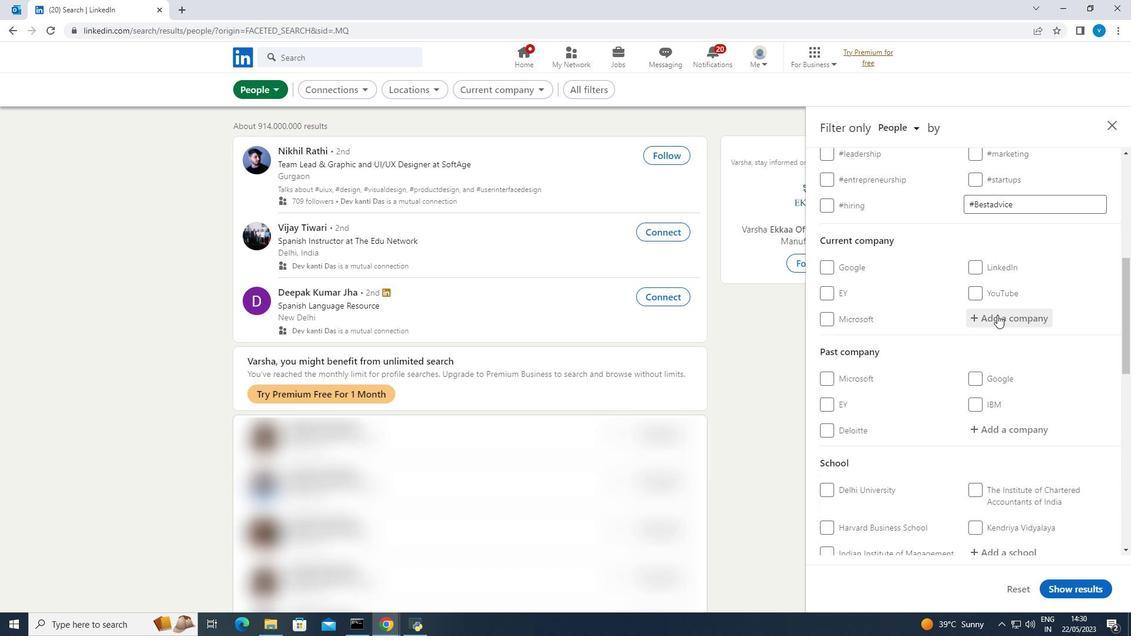 
Action: Mouse pressed left at (998, 310)
Screenshot: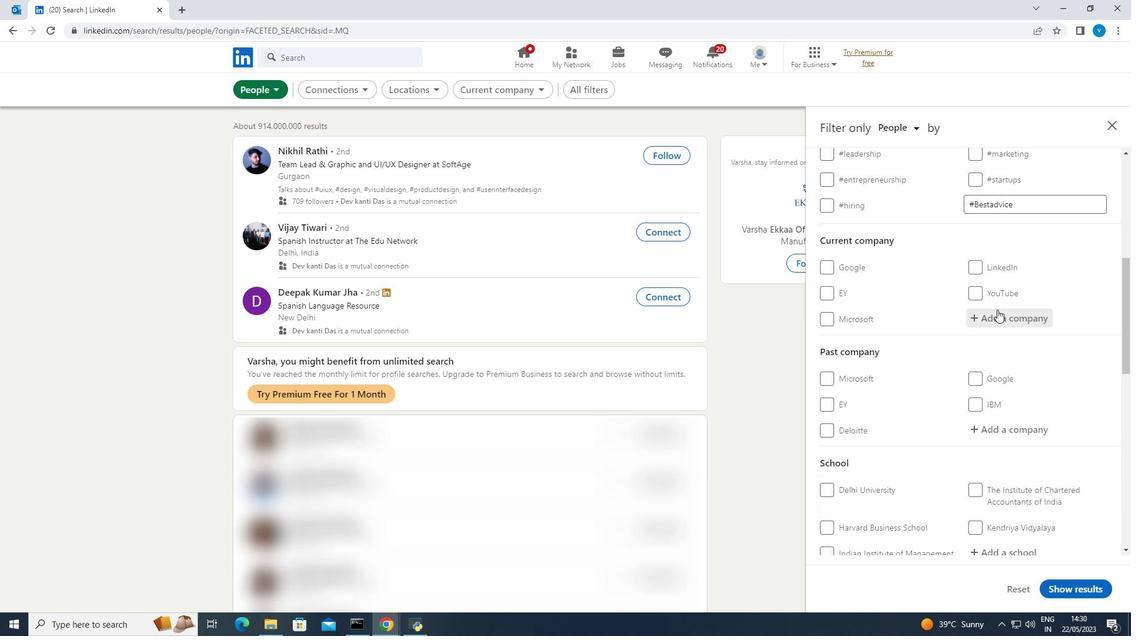 
Action: Key pressed <Key.shift><Key.shift><Key.shift><Key.shift><Key.shift><Key.shift><Key.shift>Zycus
Screenshot: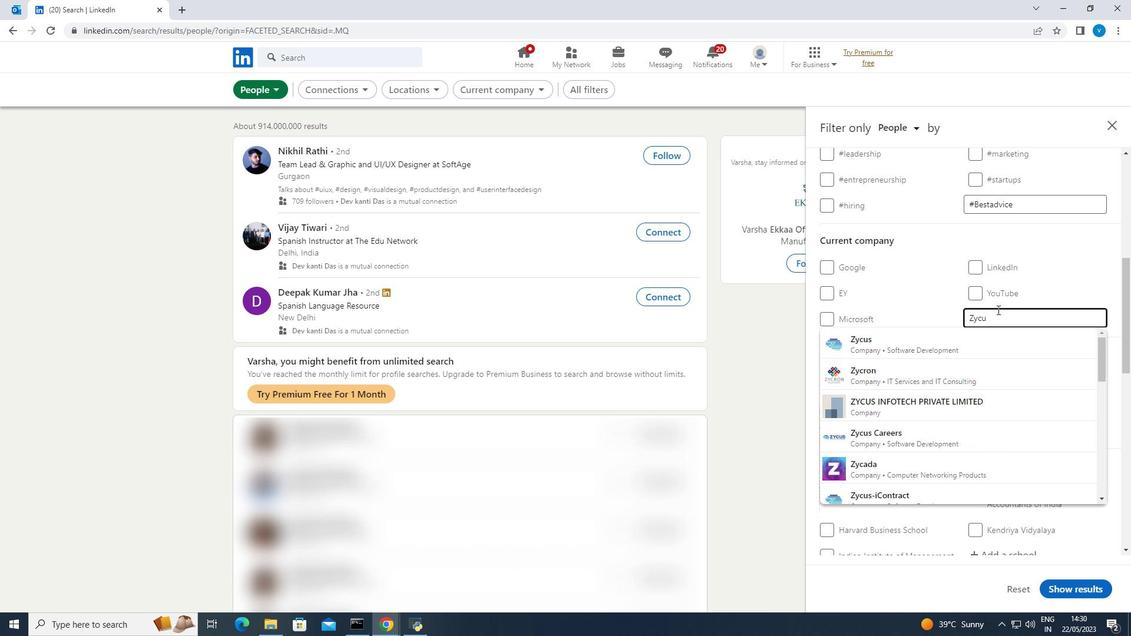 
Action: Mouse moved to (934, 346)
Screenshot: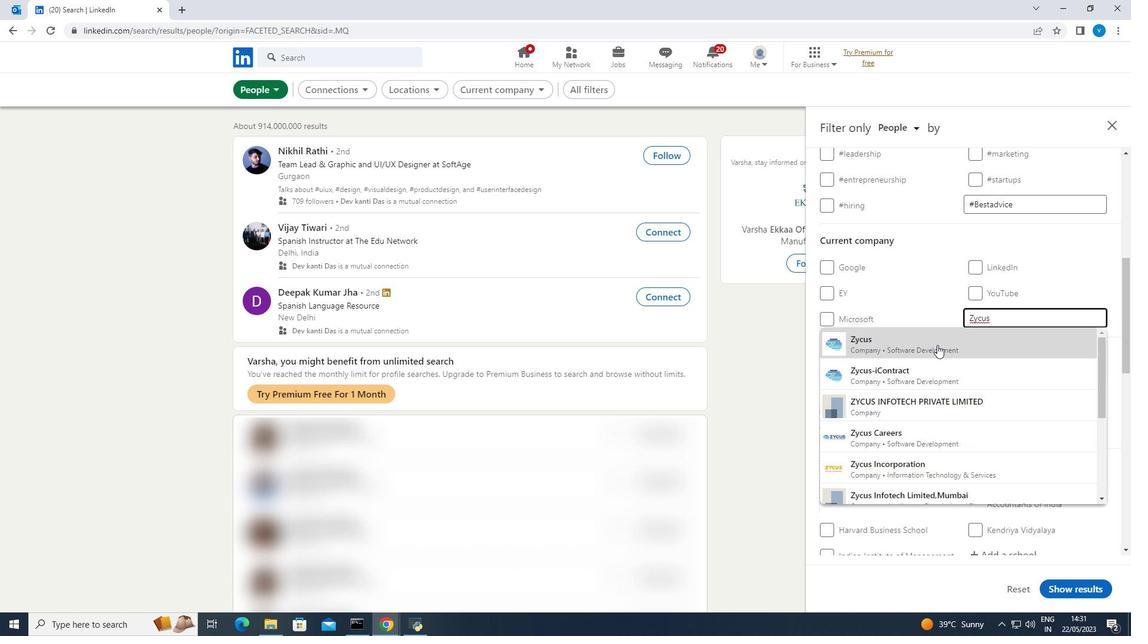 
Action: Mouse pressed left at (934, 346)
Screenshot: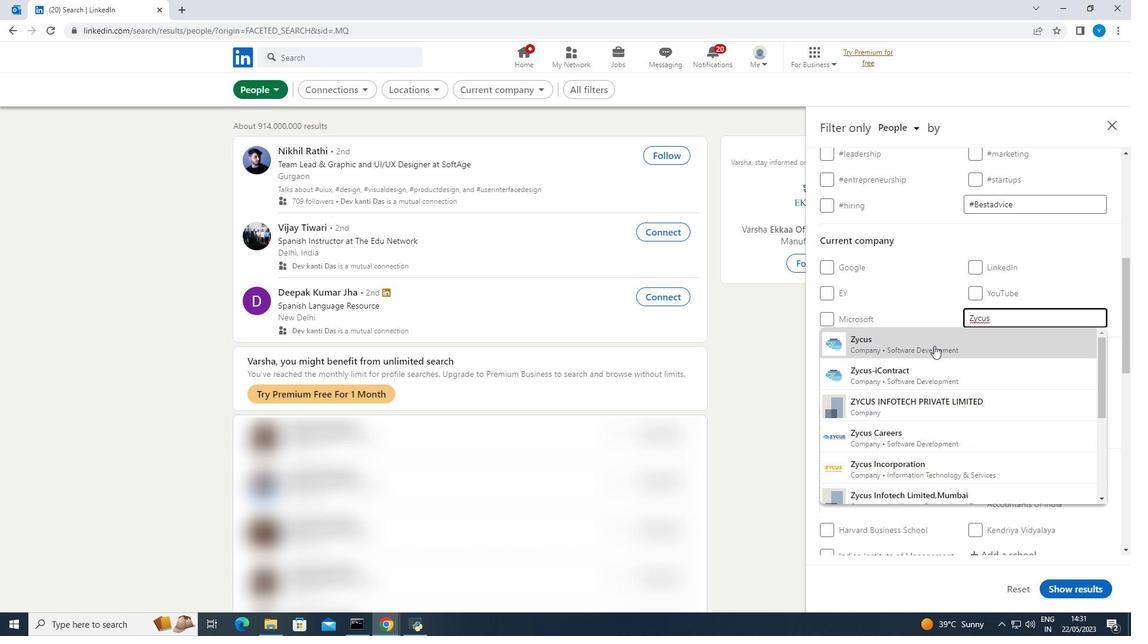 
Action: Mouse moved to (928, 351)
Screenshot: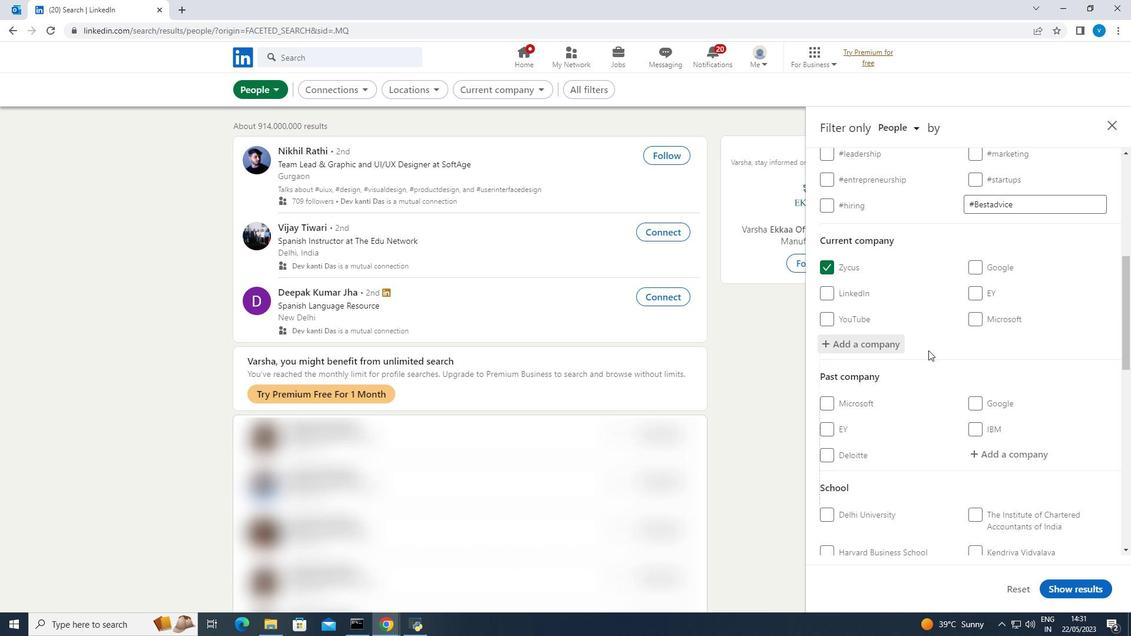 
Action: Mouse scrolled (928, 350) with delta (0, 0)
Screenshot: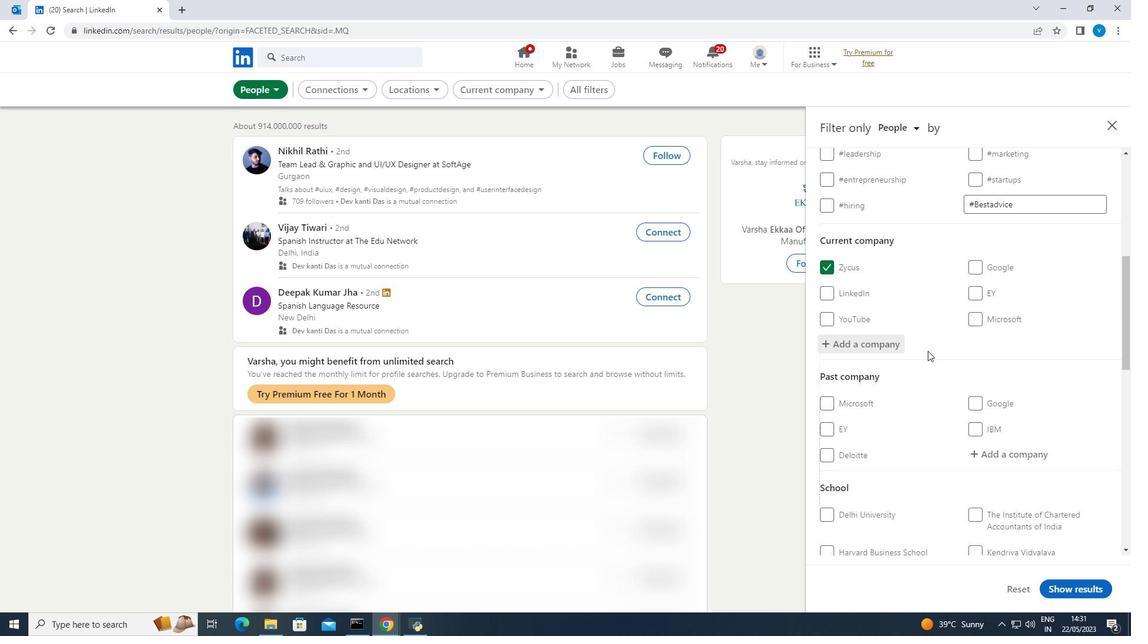 
Action: Mouse scrolled (928, 350) with delta (0, 0)
Screenshot: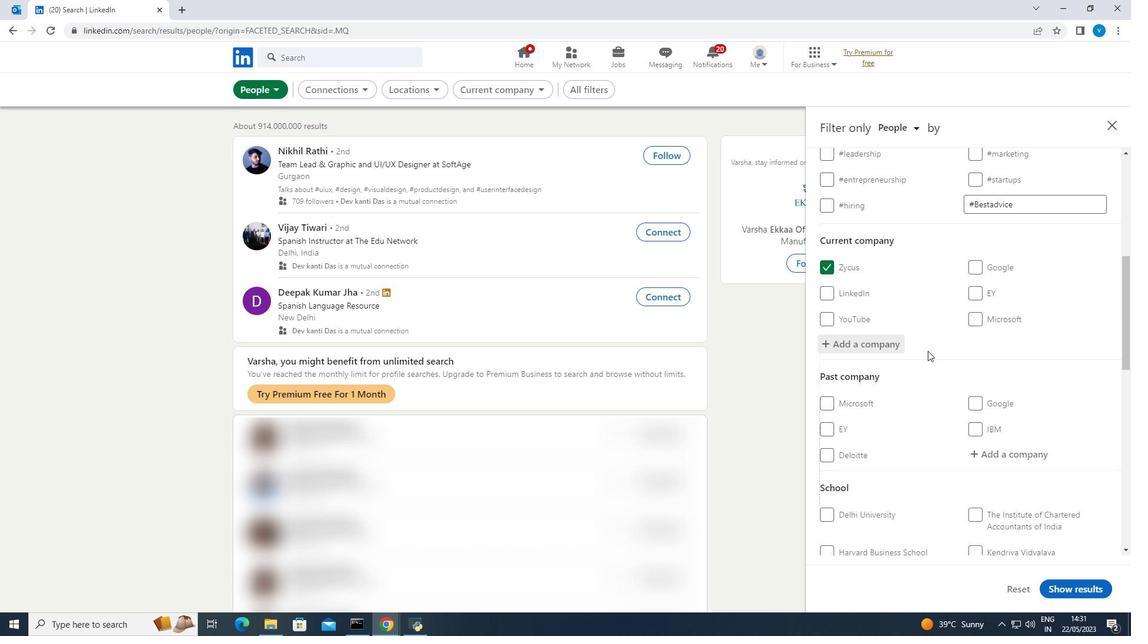 
Action: Mouse moved to (930, 347)
Screenshot: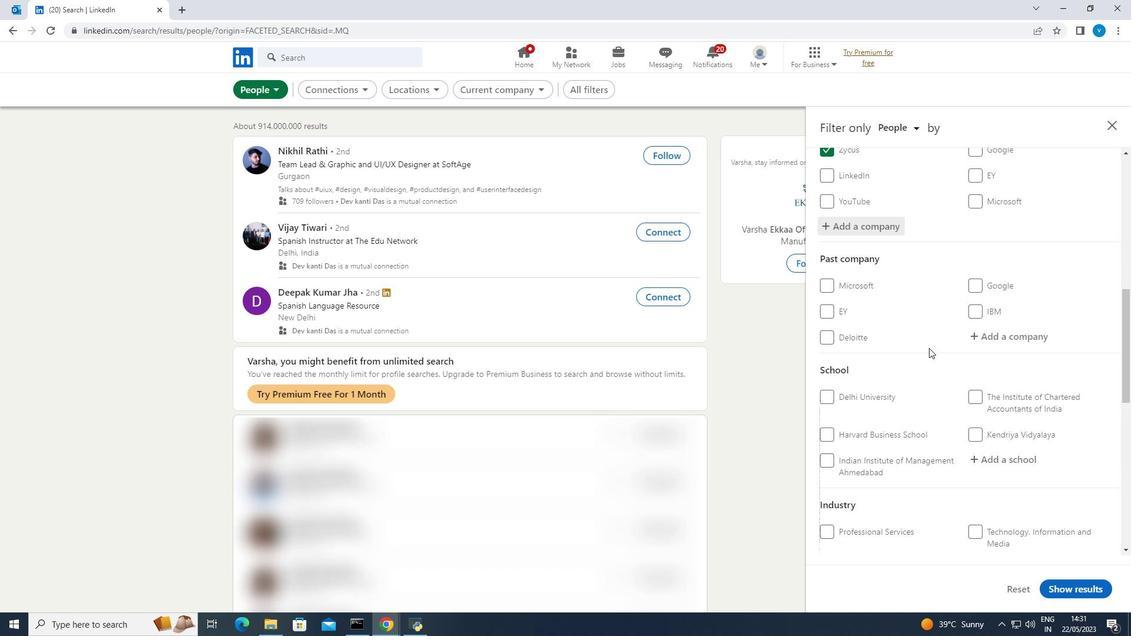 
Action: Mouse scrolled (930, 347) with delta (0, 0)
Screenshot: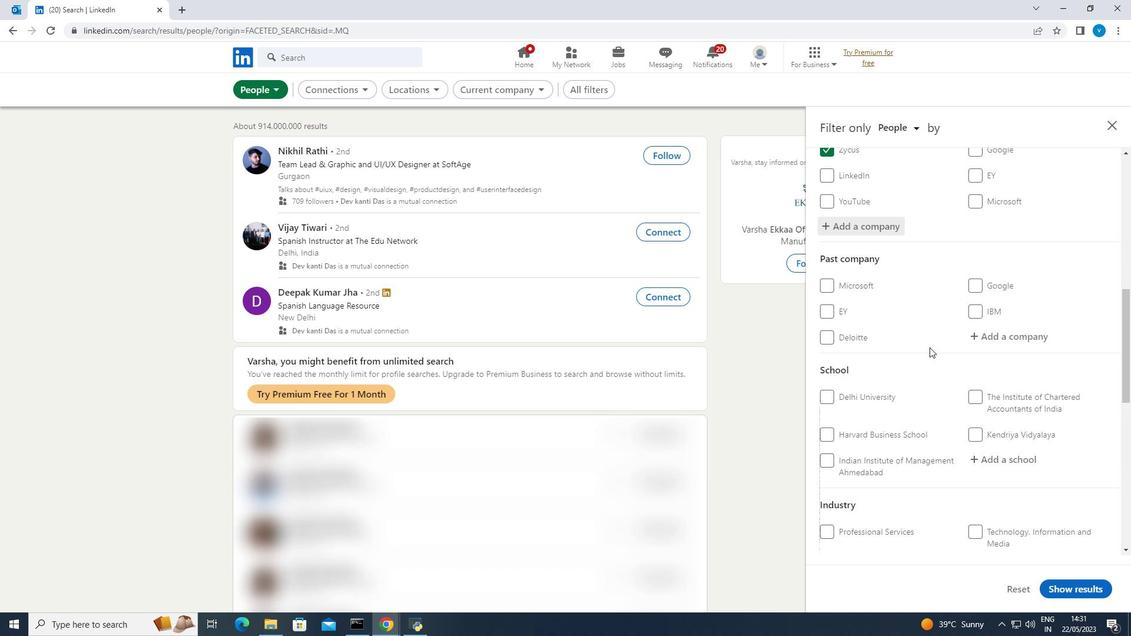 
Action: Mouse moved to (985, 392)
Screenshot: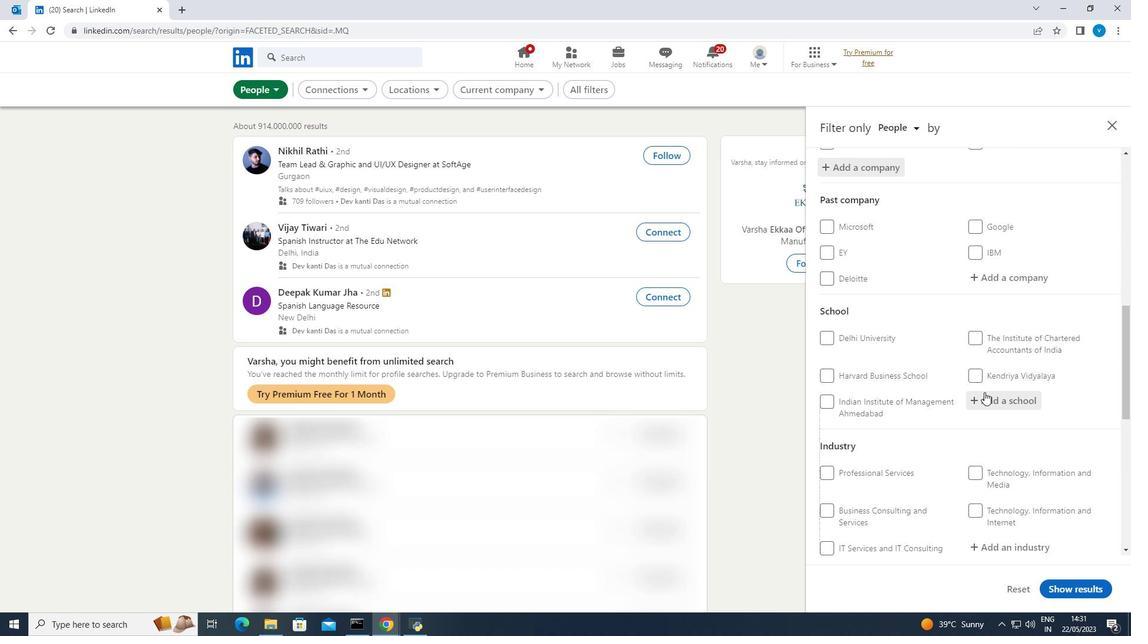 
Action: Mouse pressed left at (985, 392)
Screenshot: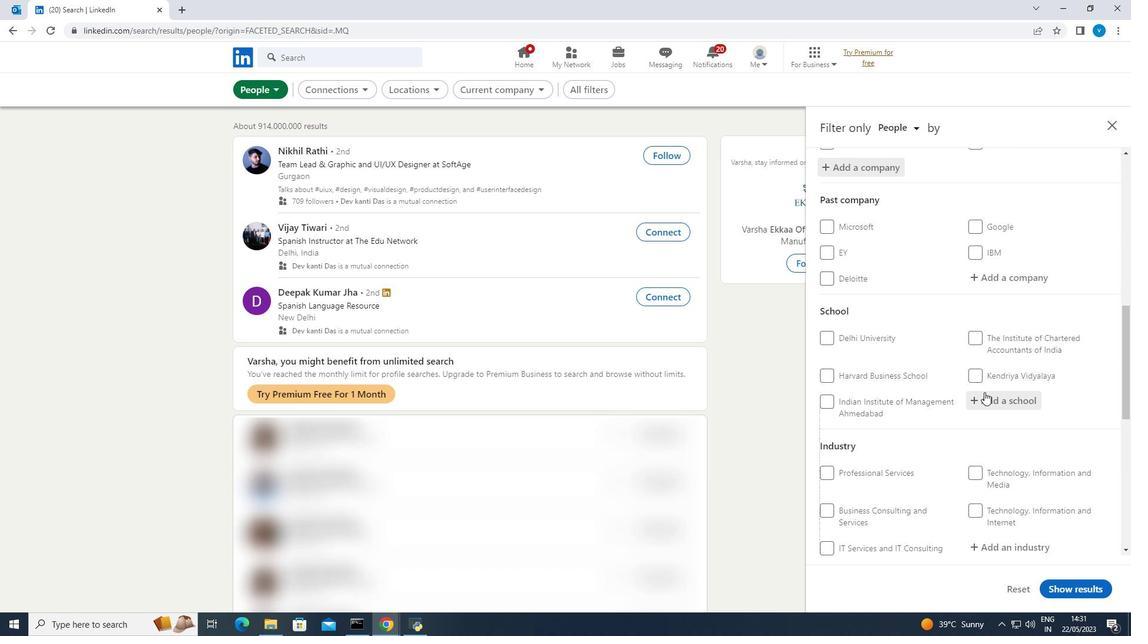 
Action: Mouse moved to (978, 389)
Screenshot: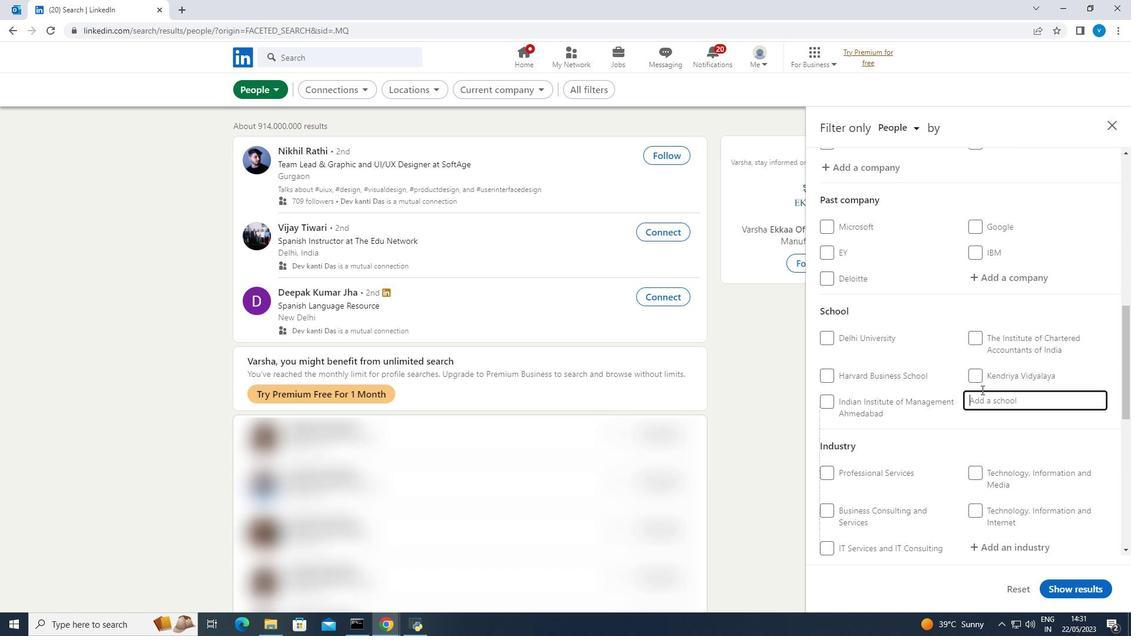 
Action: Key pressed <Key.shift><Key.shift>N.<Key.space><Key.shift>L.<Key.space><Key.shift><Key.shift><Key.shift><Key.shift><Key.shift><Key.shift><Key.shift><Key.shift><Key.shift>Dalmia
Screenshot: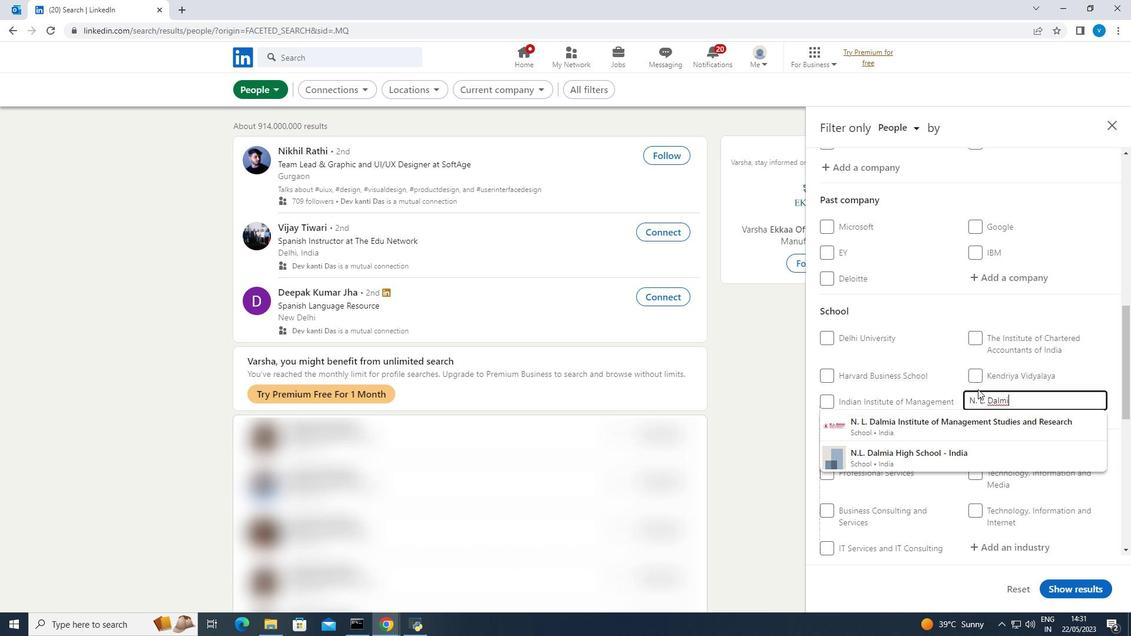 
Action: Mouse moved to (923, 416)
Screenshot: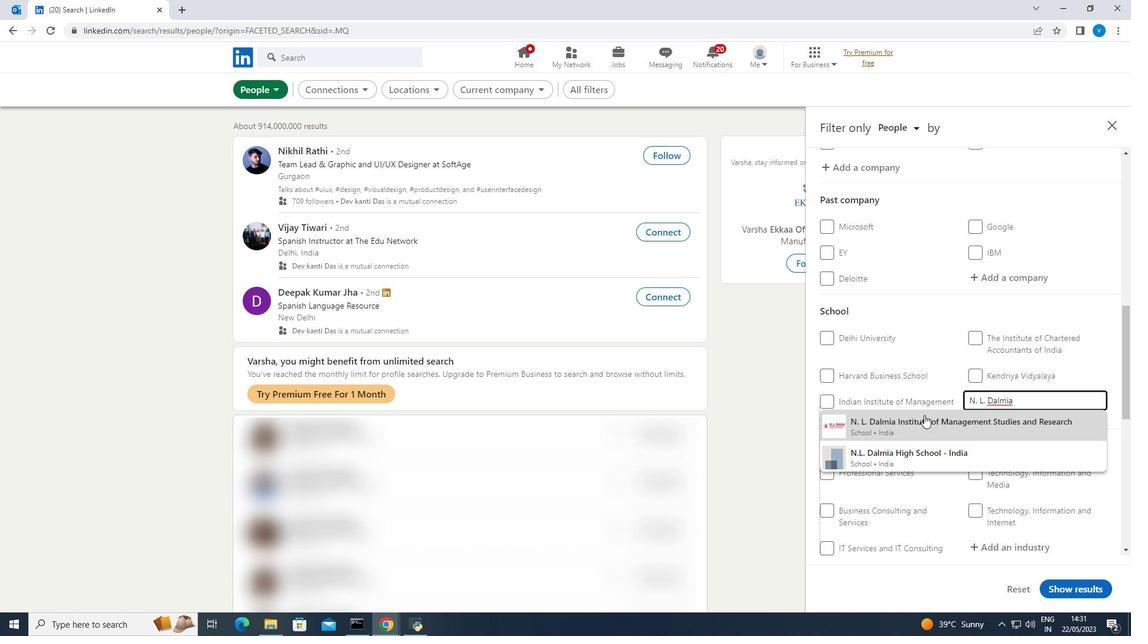
Action: Mouse pressed left at (923, 416)
Screenshot: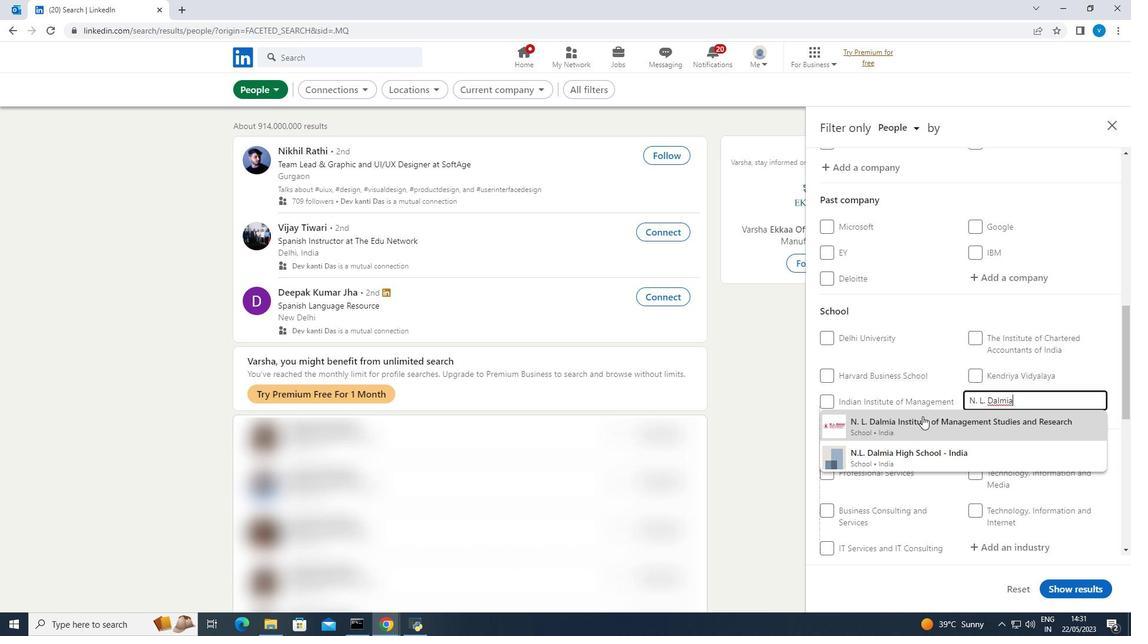 
Action: Mouse scrolled (923, 416) with delta (0, 0)
Screenshot: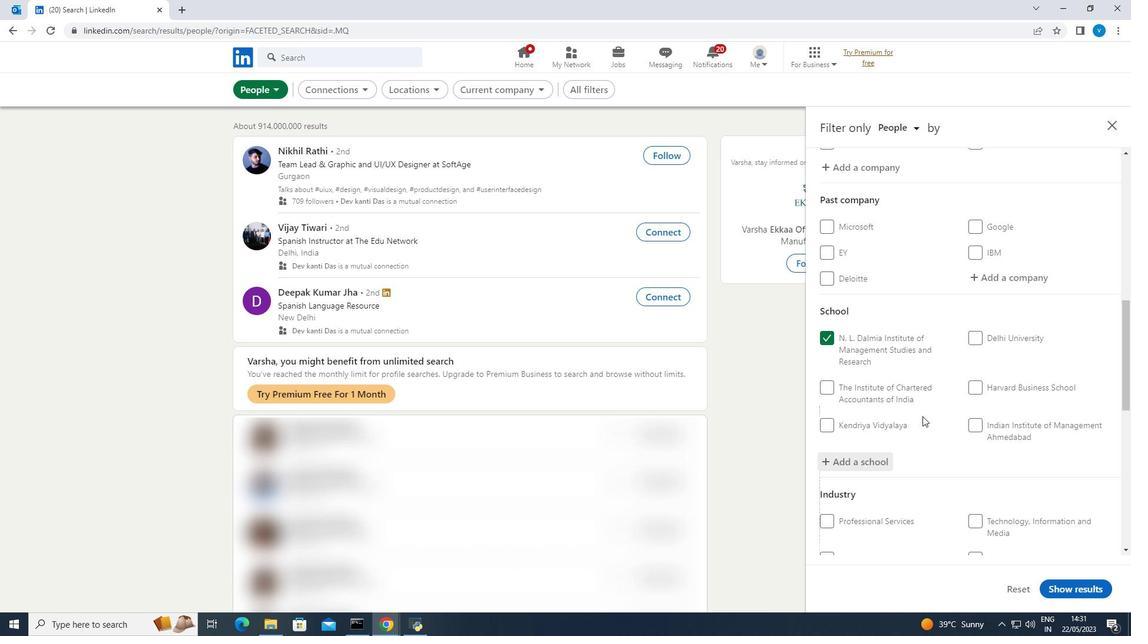 
Action: Mouse scrolled (923, 416) with delta (0, 0)
Screenshot: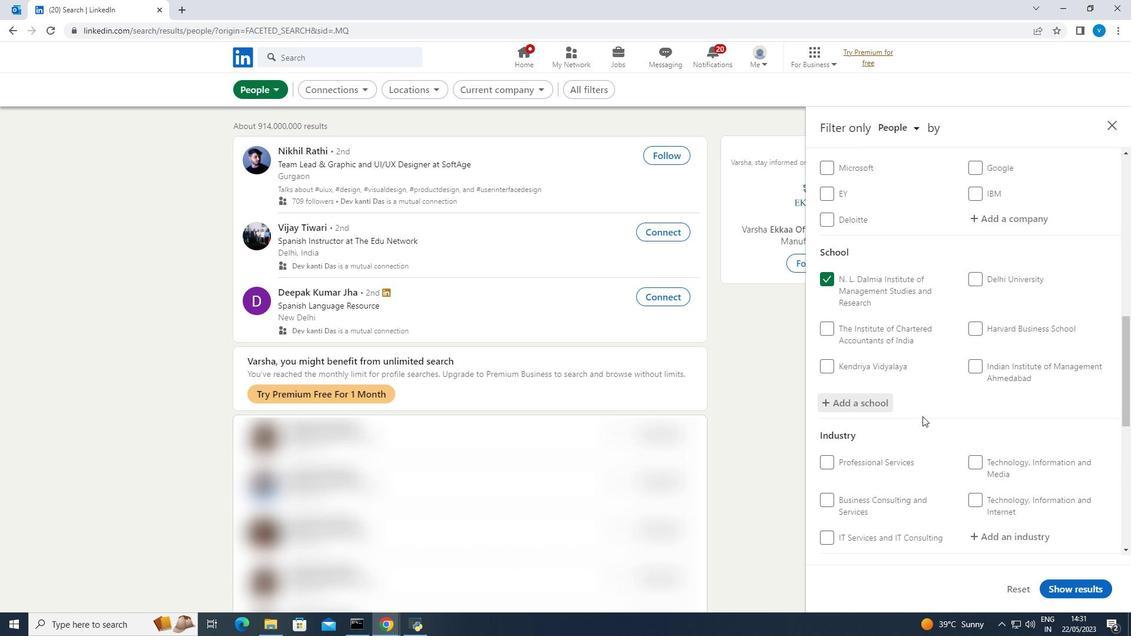 
Action: Mouse scrolled (923, 416) with delta (0, 0)
Screenshot: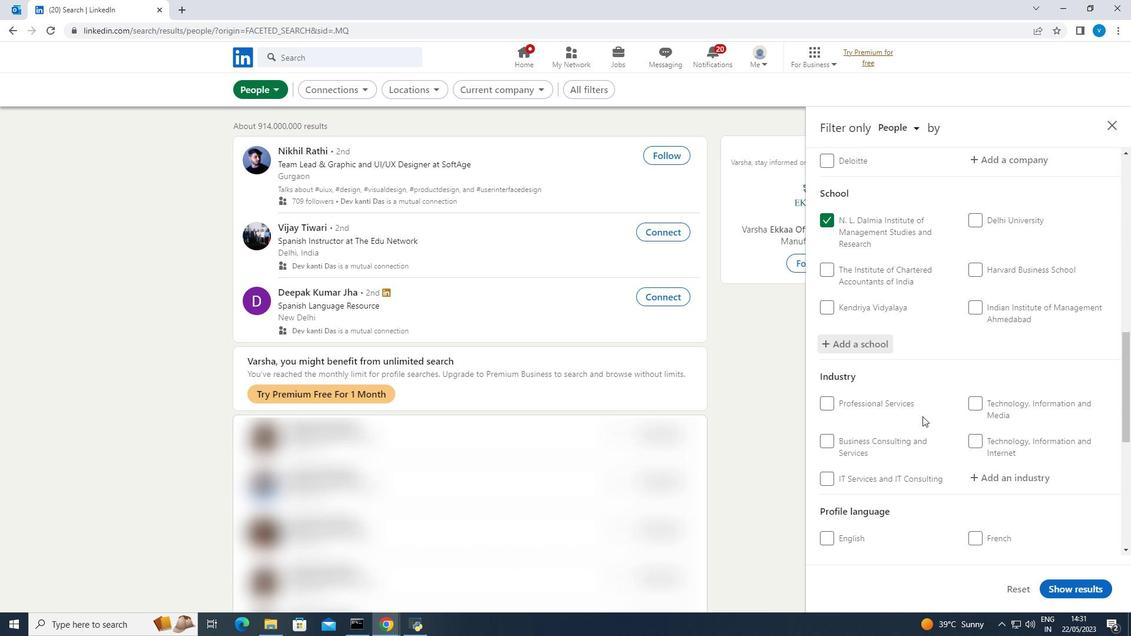 
Action: Mouse moved to (990, 418)
Screenshot: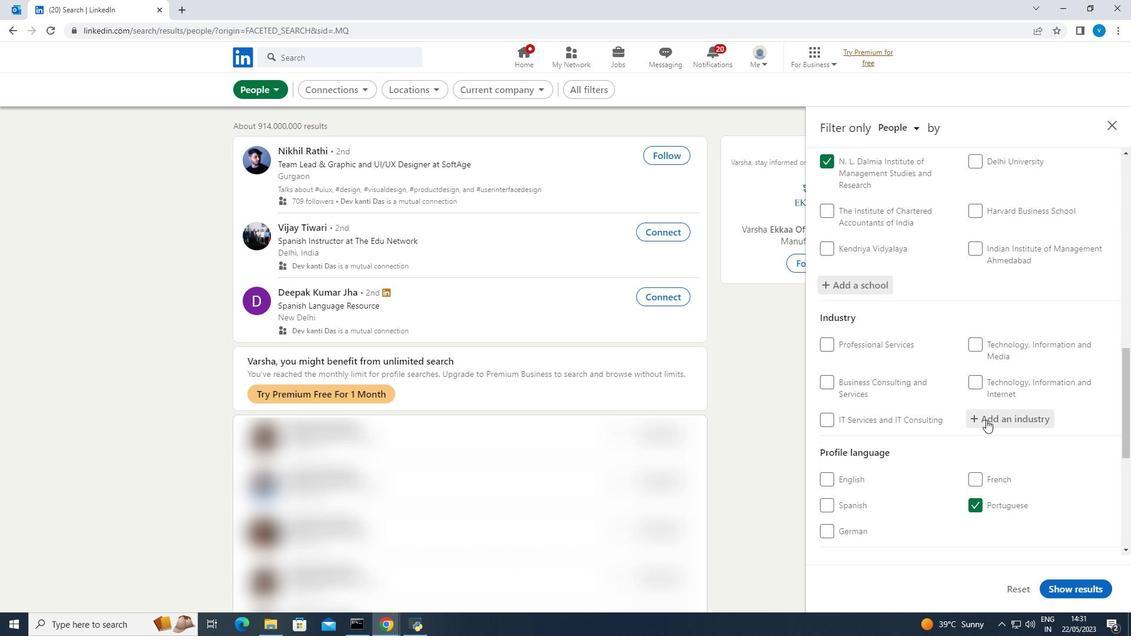 
Action: Mouse pressed left at (990, 418)
Screenshot: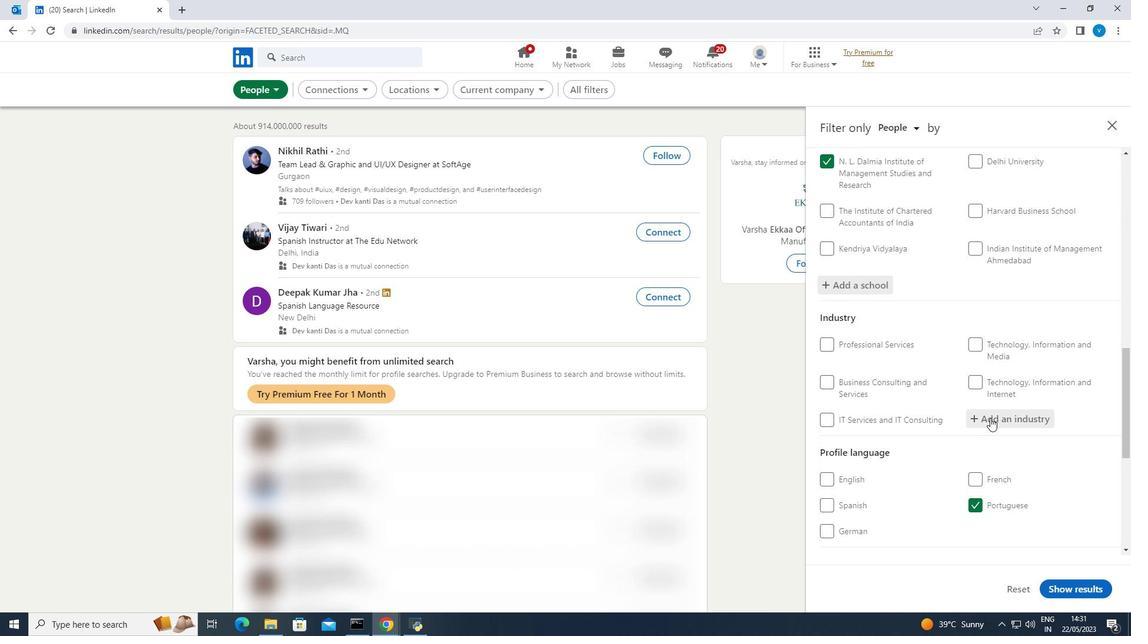 
Action: Mouse moved to (990, 417)
Screenshot: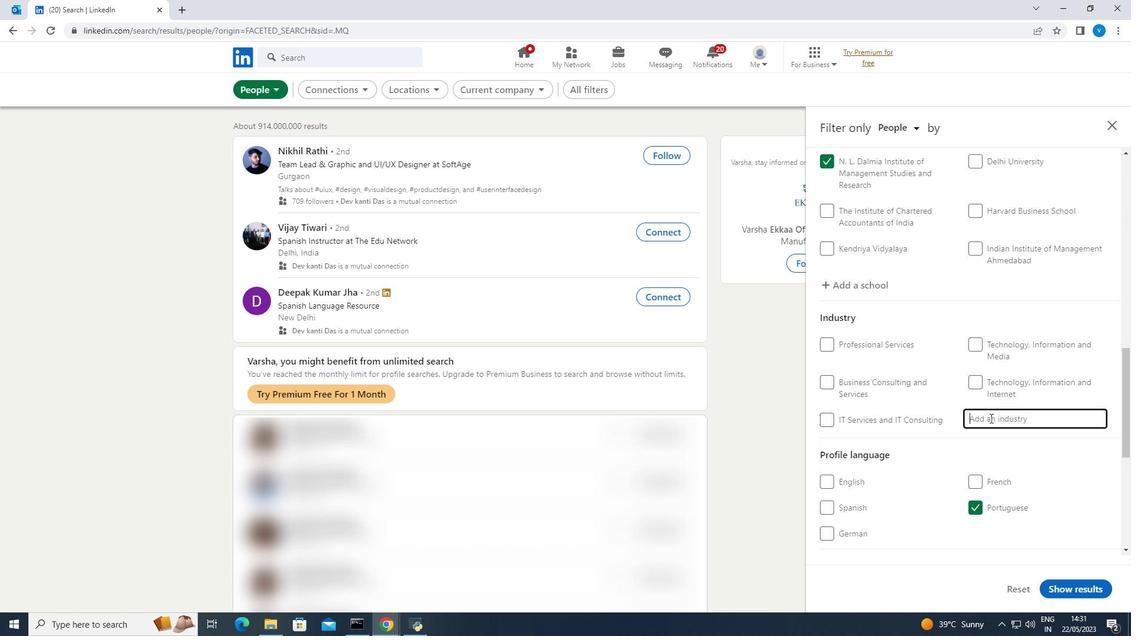 
Action: Key pressed <Key.shift><Key.shift><Key.shift>Climate<Key.space><Key.shift><Key.shift><Key.shift><Key.shift><Key.shift><Key.shift>Technolo
Screenshot: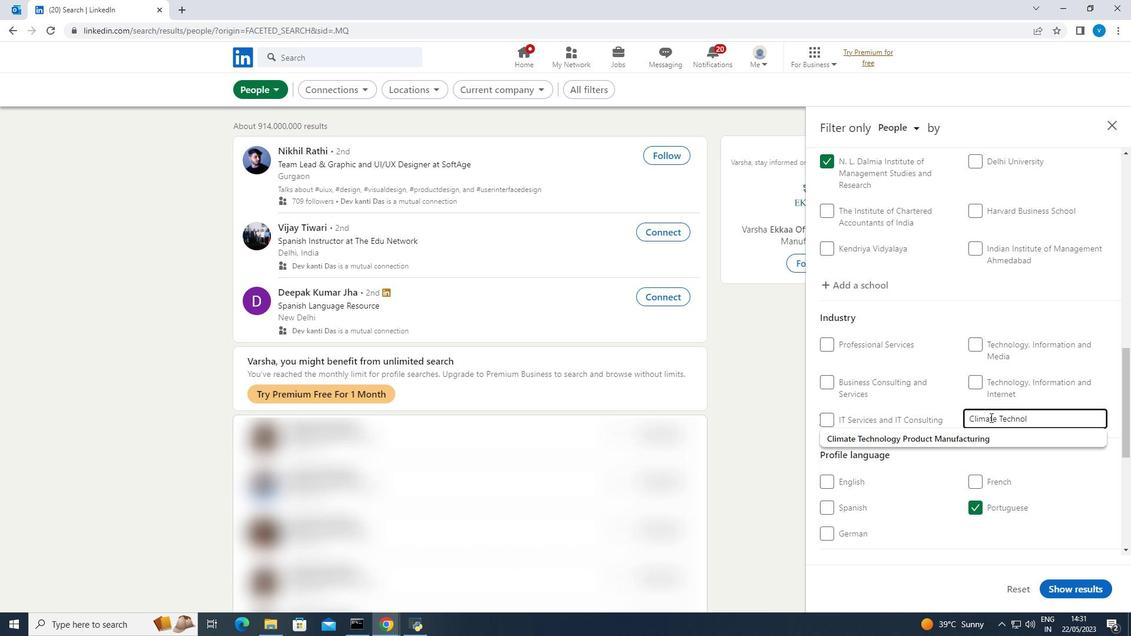
Action: Mouse moved to (939, 433)
Screenshot: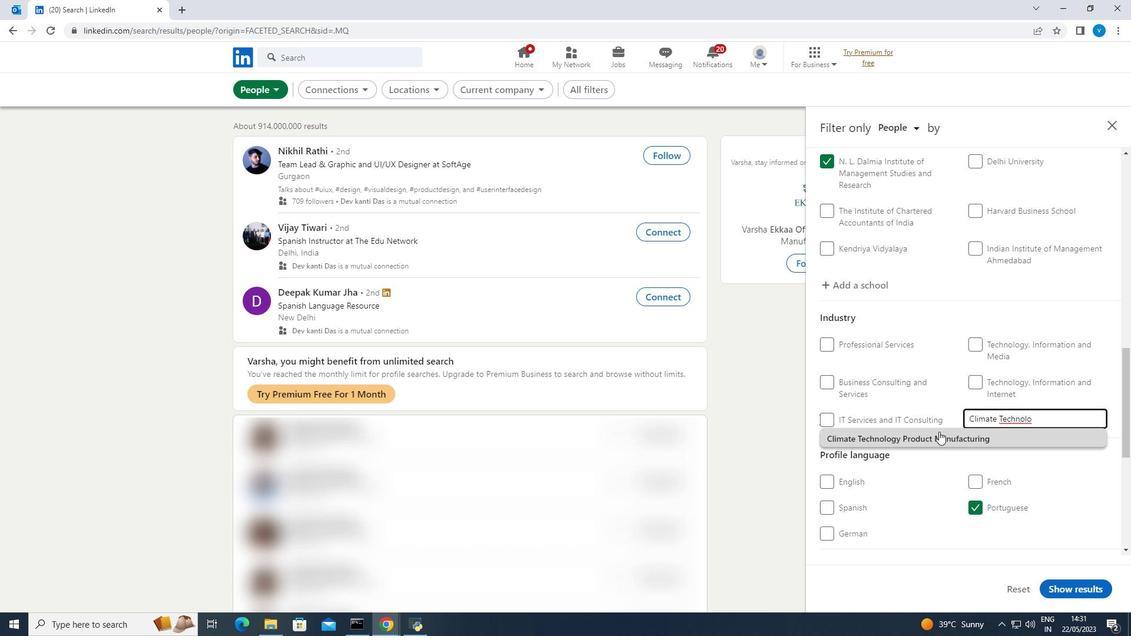 
Action: Mouse pressed left at (939, 433)
Screenshot: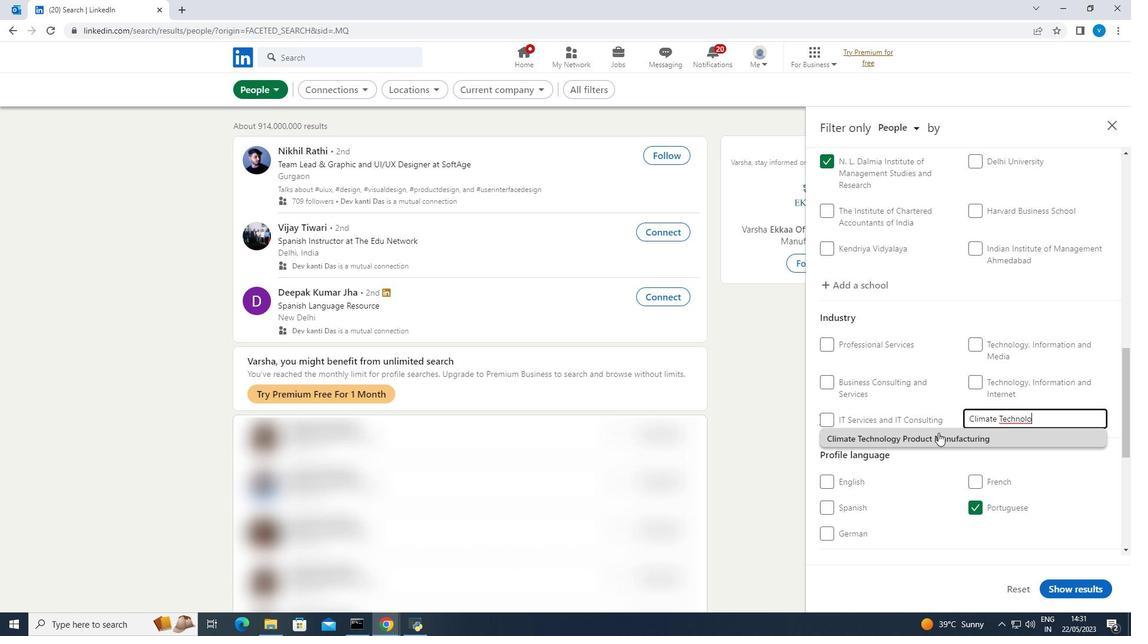 
Action: Mouse moved to (937, 433)
Screenshot: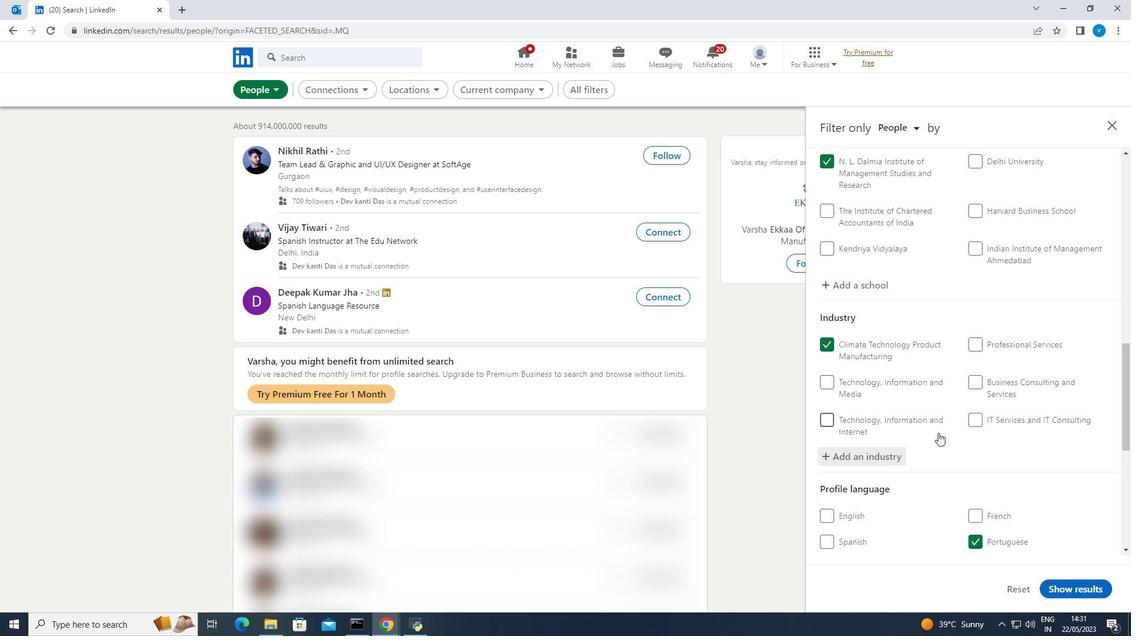 
Action: Mouse scrolled (937, 432) with delta (0, 0)
Screenshot: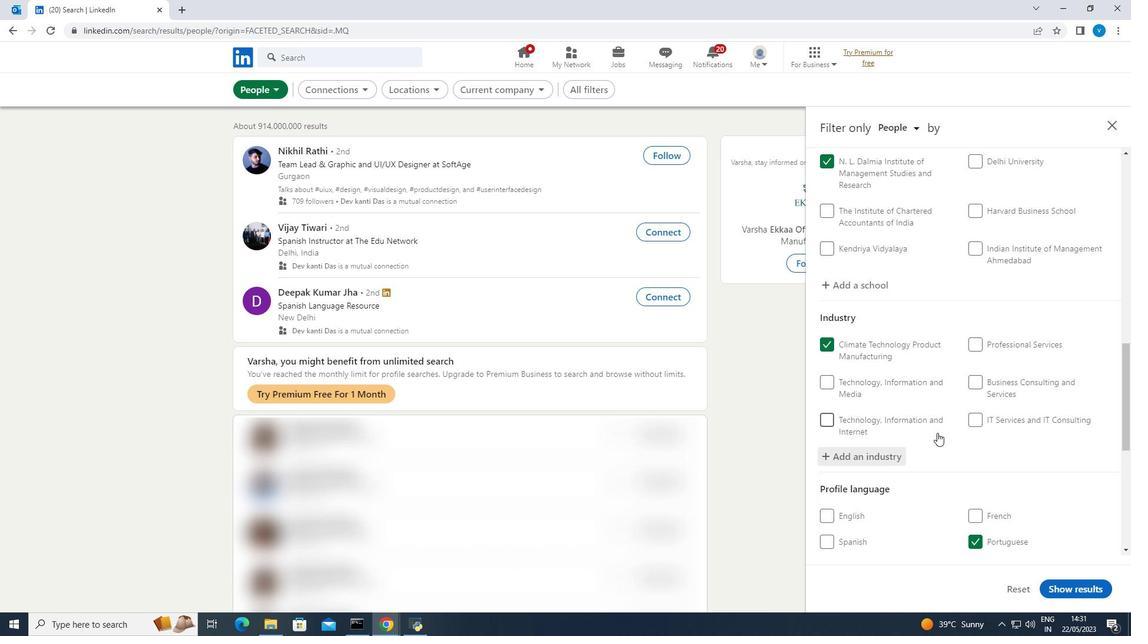 
Action: Mouse scrolled (937, 432) with delta (0, 0)
Screenshot: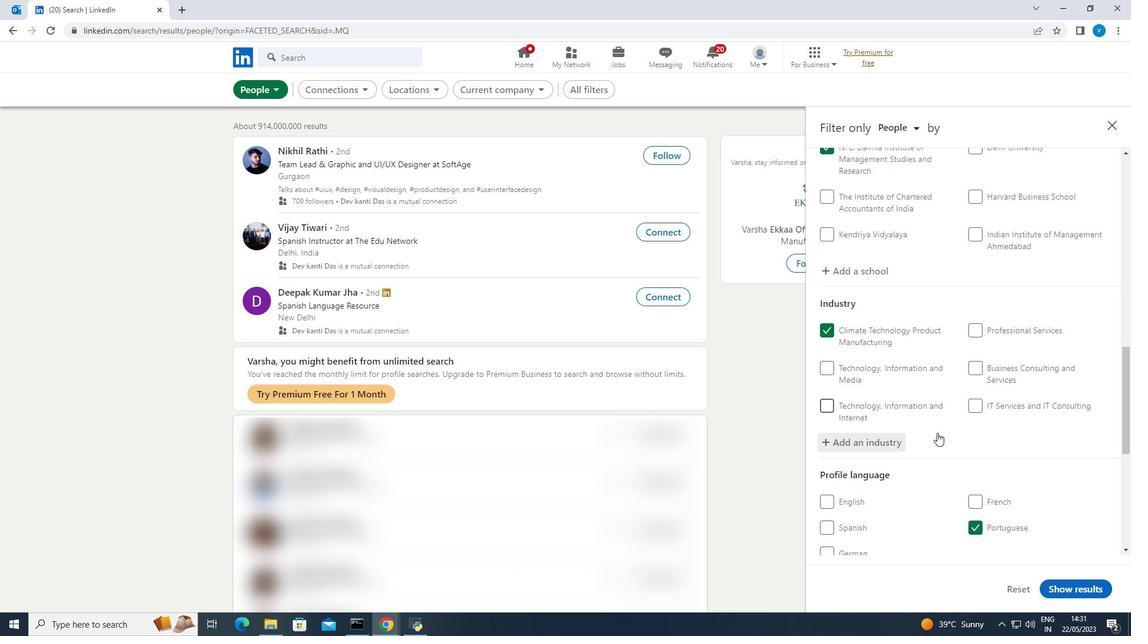 
Action: Mouse scrolled (937, 432) with delta (0, 0)
Screenshot: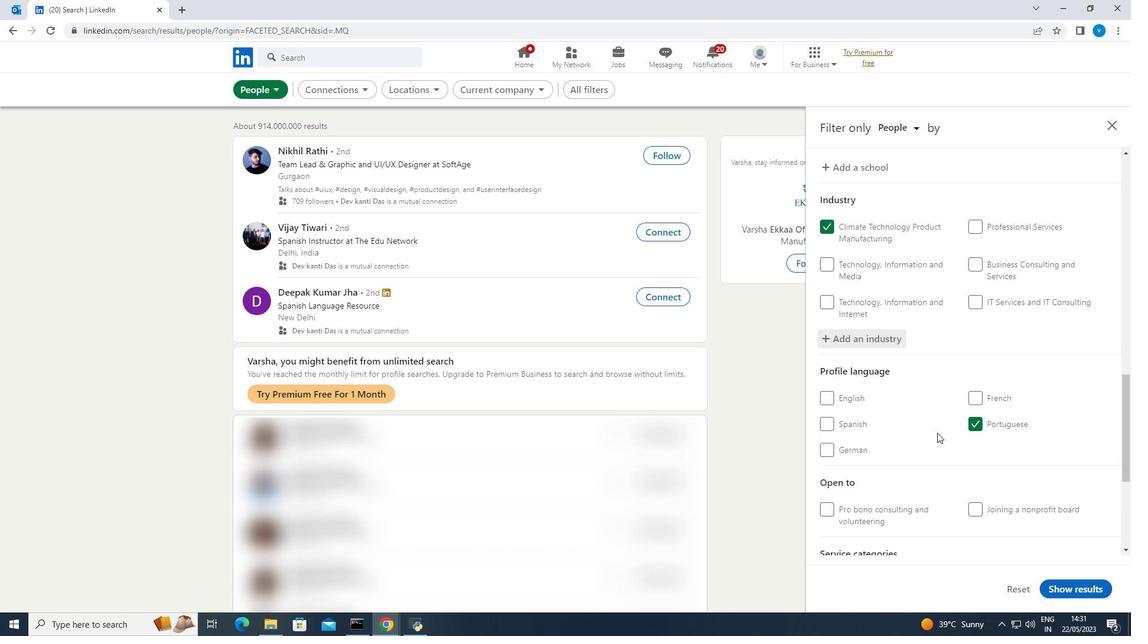 
Action: Mouse scrolled (937, 432) with delta (0, 0)
Screenshot: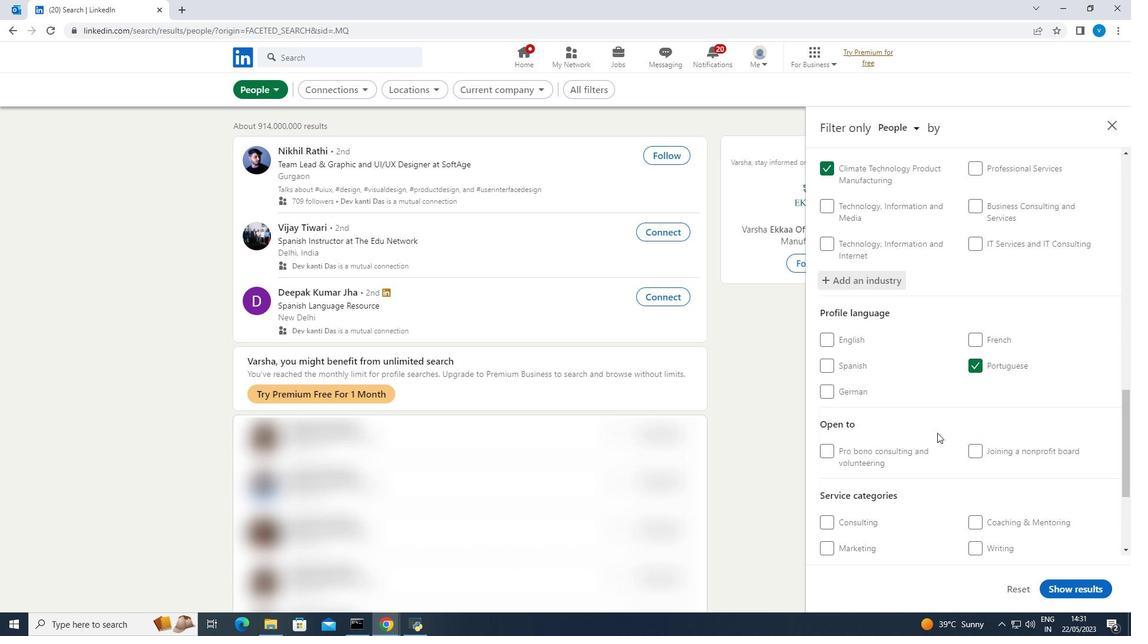 
Action: Mouse scrolled (937, 432) with delta (0, 0)
Screenshot: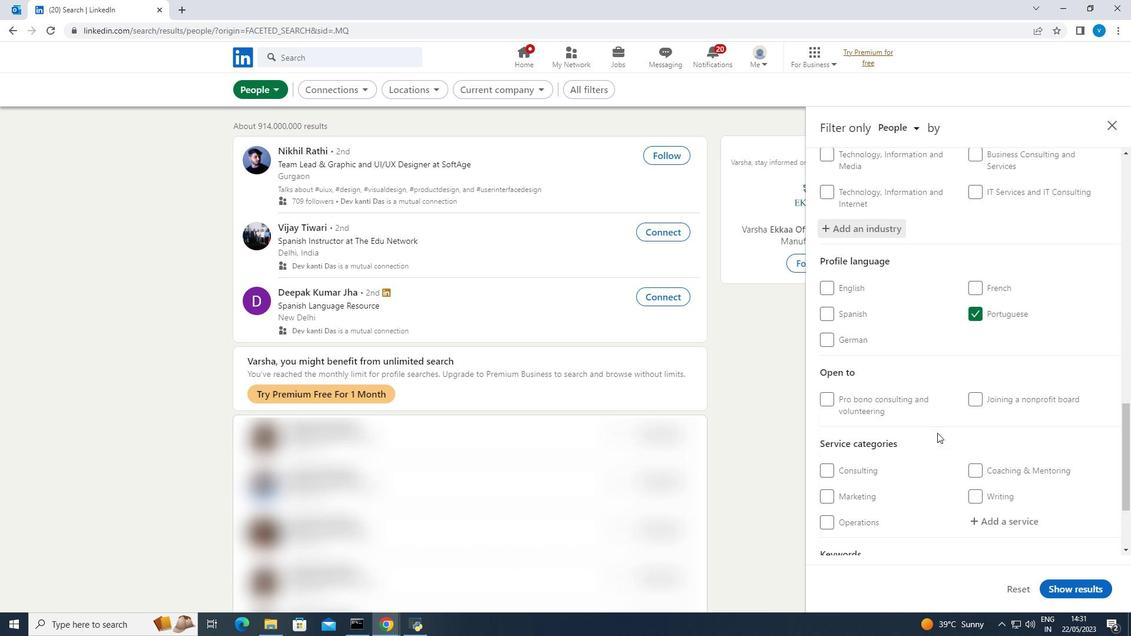 
Action: Mouse moved to (992, 450)
Screenshot: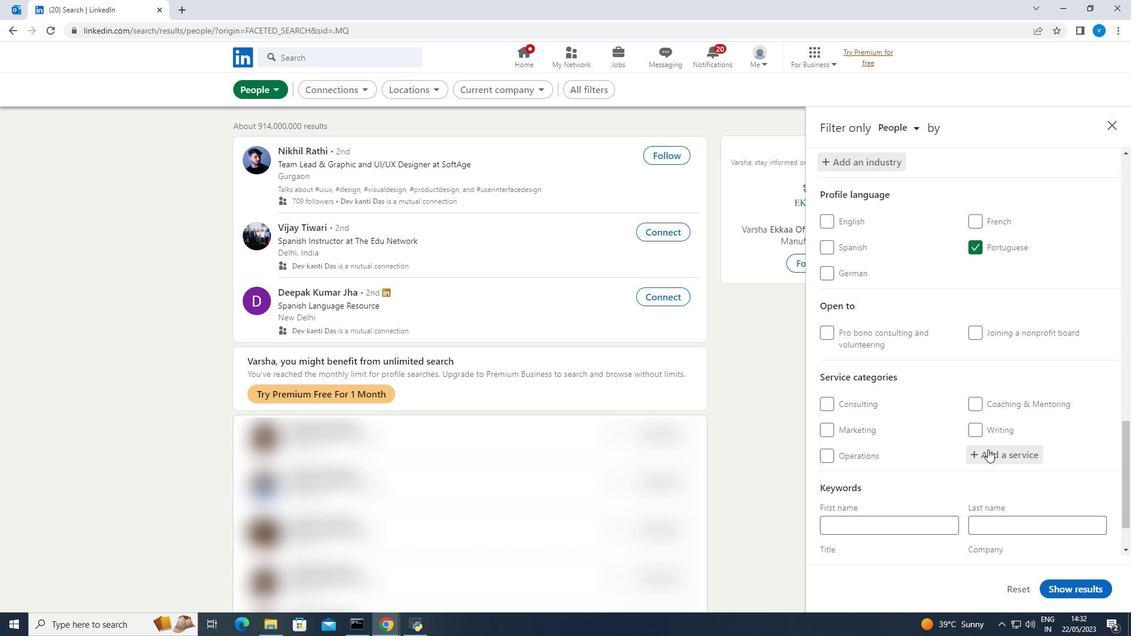 
Action: Mouse pressed left at (992, 450)
Screenshot: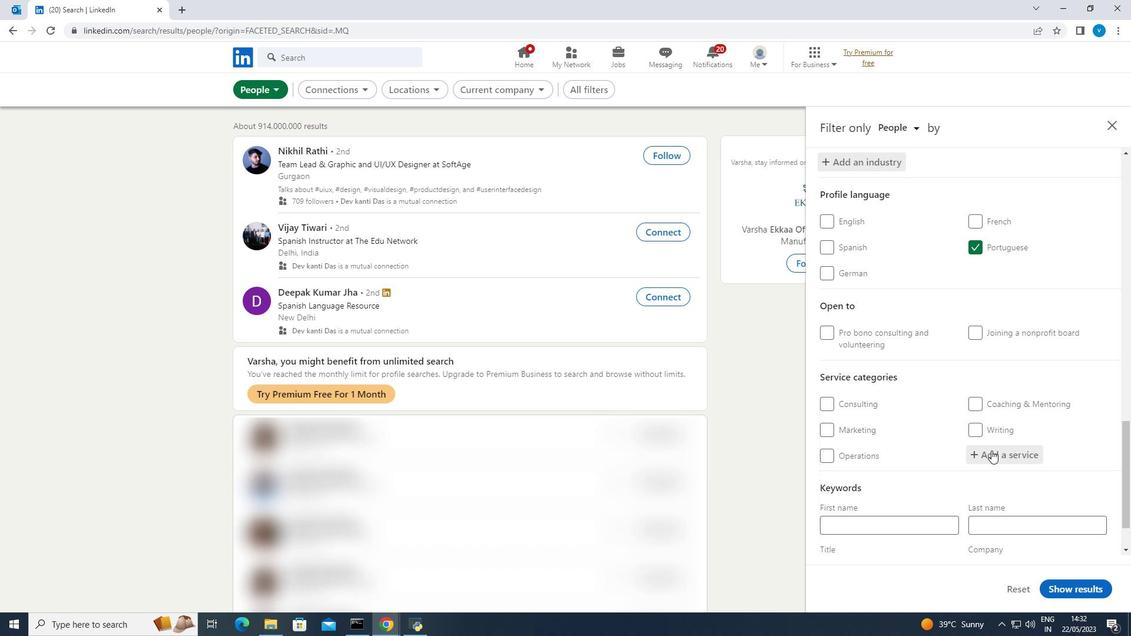 
Action: Key pressed <Key.shift><Key.shift>Tax<Key.space><Key.shift><Key.shift><Key.shift><Key.shift><Key.shift><Key.shift><Key.shift><Key.shift><Key.shift>Law
Screenshot: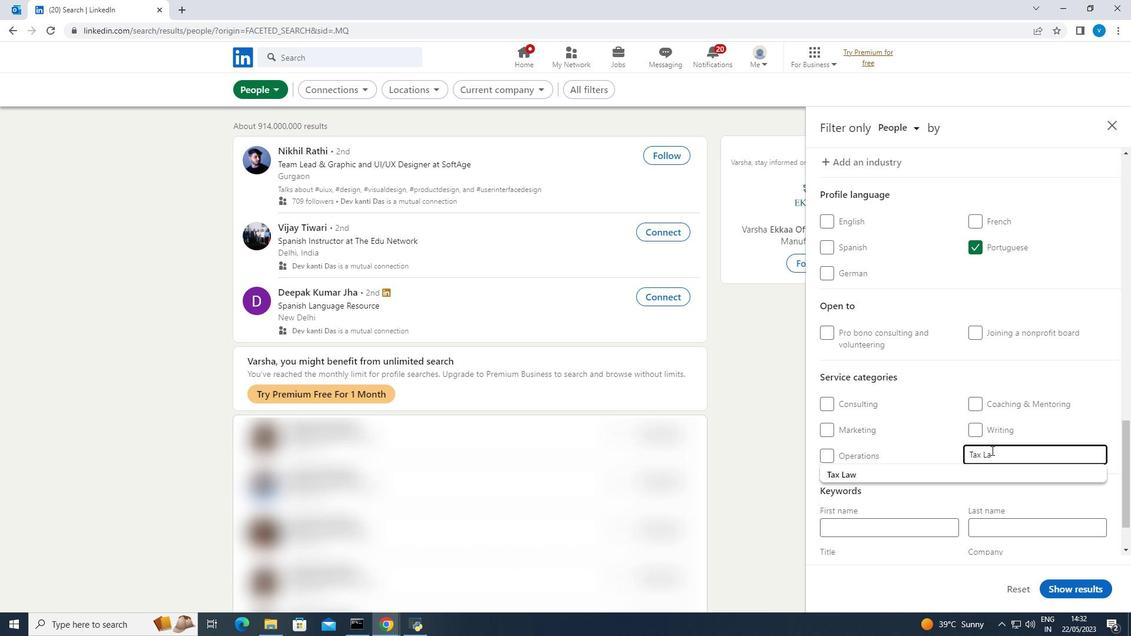 
Action: Mouse moved to (903, 473)
Screenshot: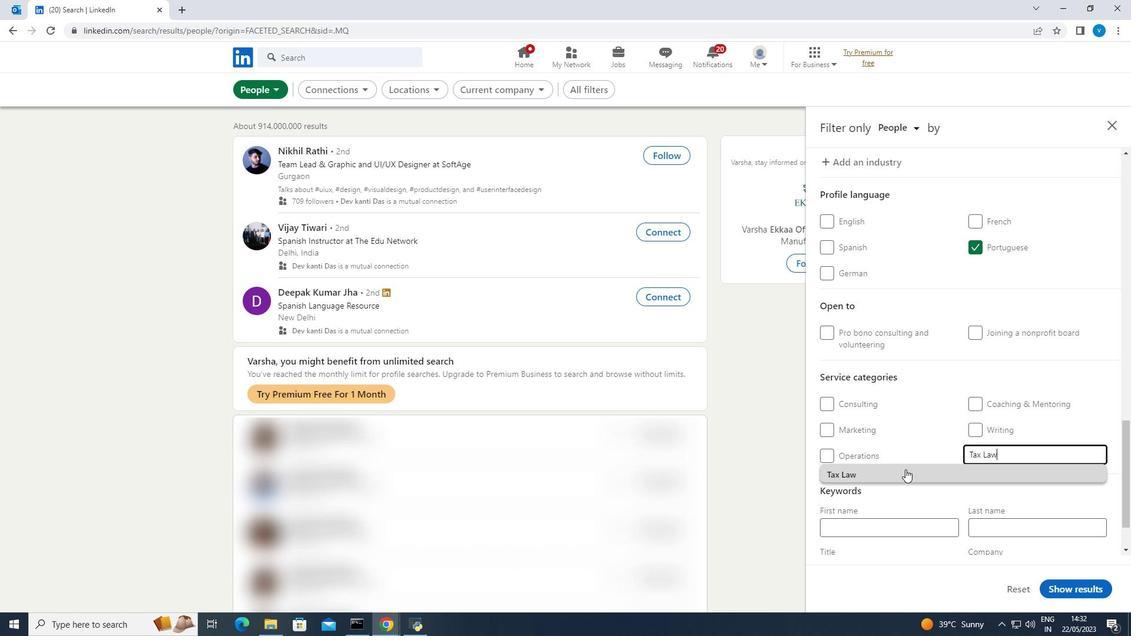 
Action: Mouse pressed left at (903, 473)
Screenshot: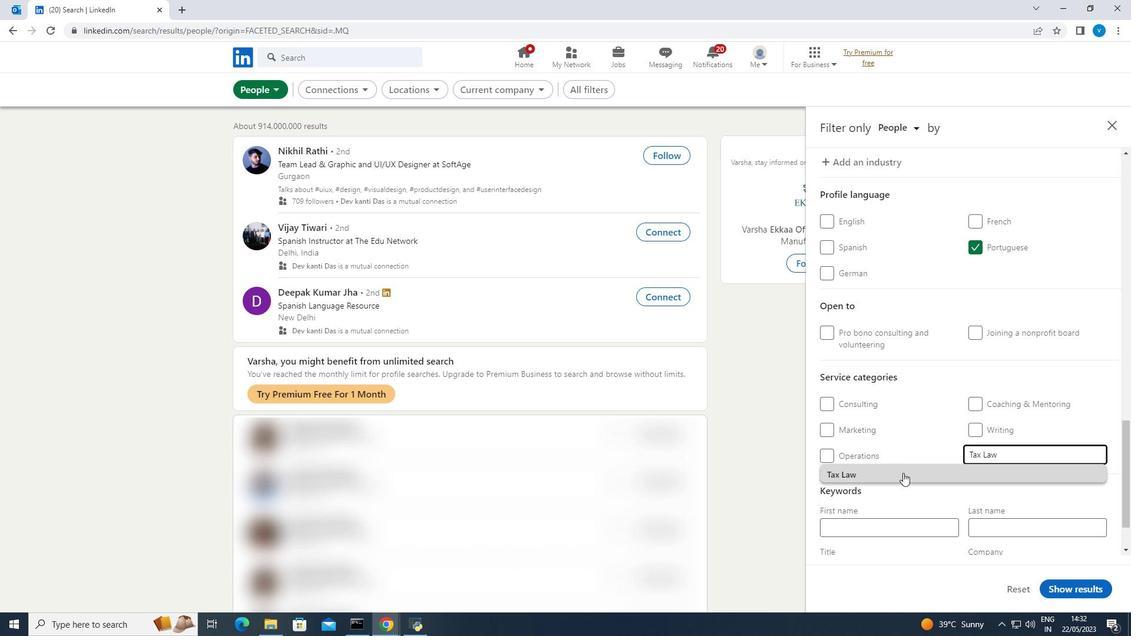 
Action: Mouse scrolled (903, 472) with delta (0, 0)
Screenshot: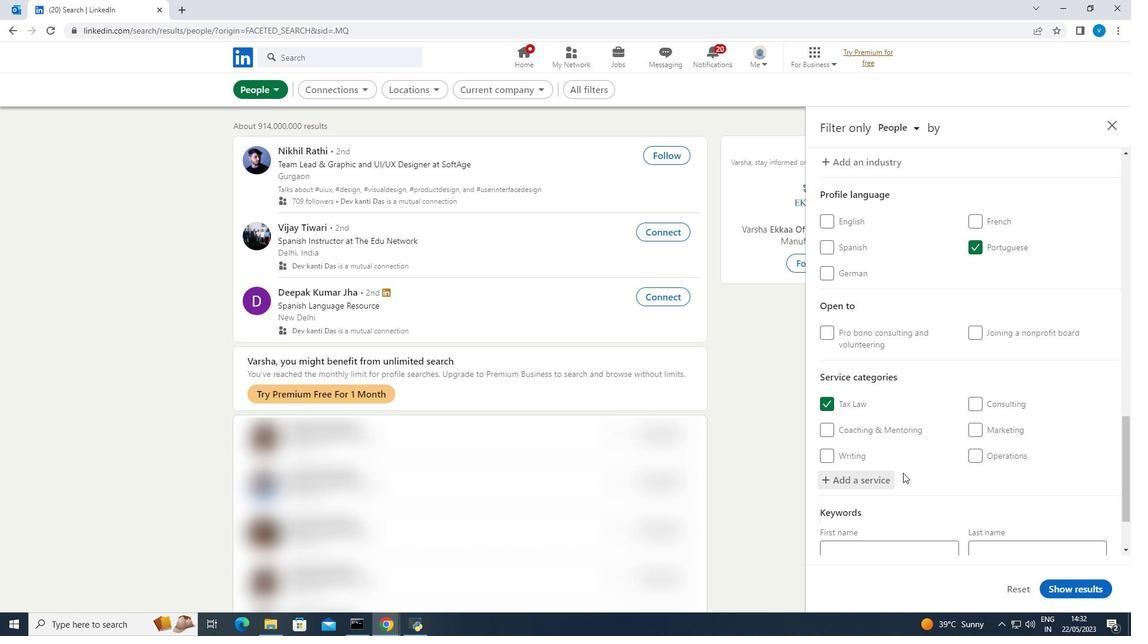 
Action: Mouse scrolled (903, 472) with delta (0, 0)
Screenshot: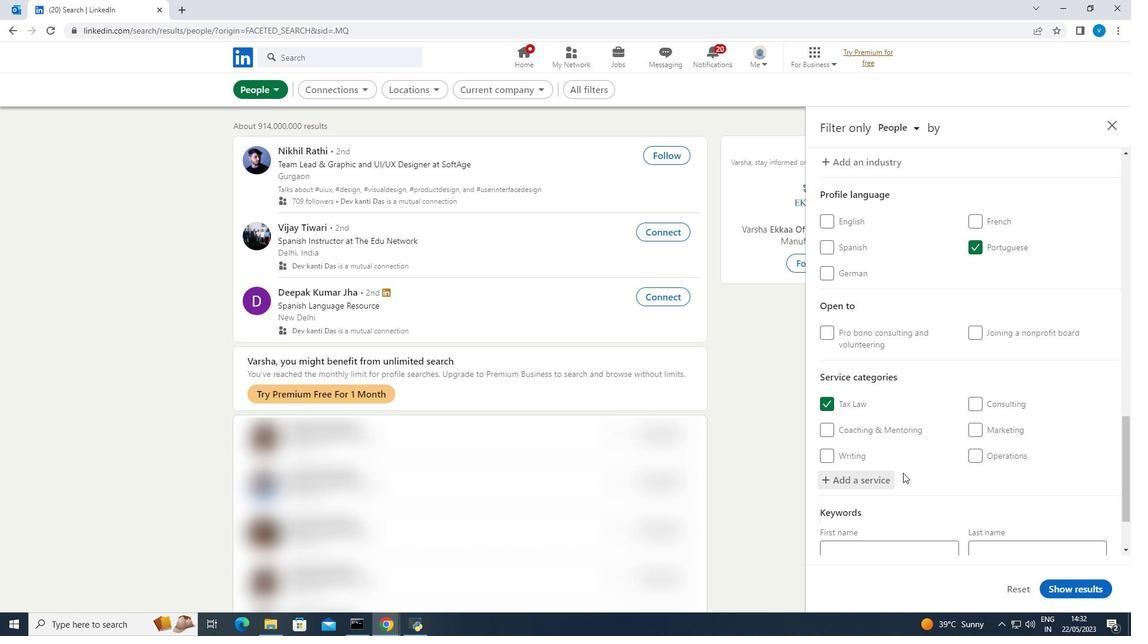 
Action: Mouse scrolled (903, 472) with delta (0, 0)
Screenshot: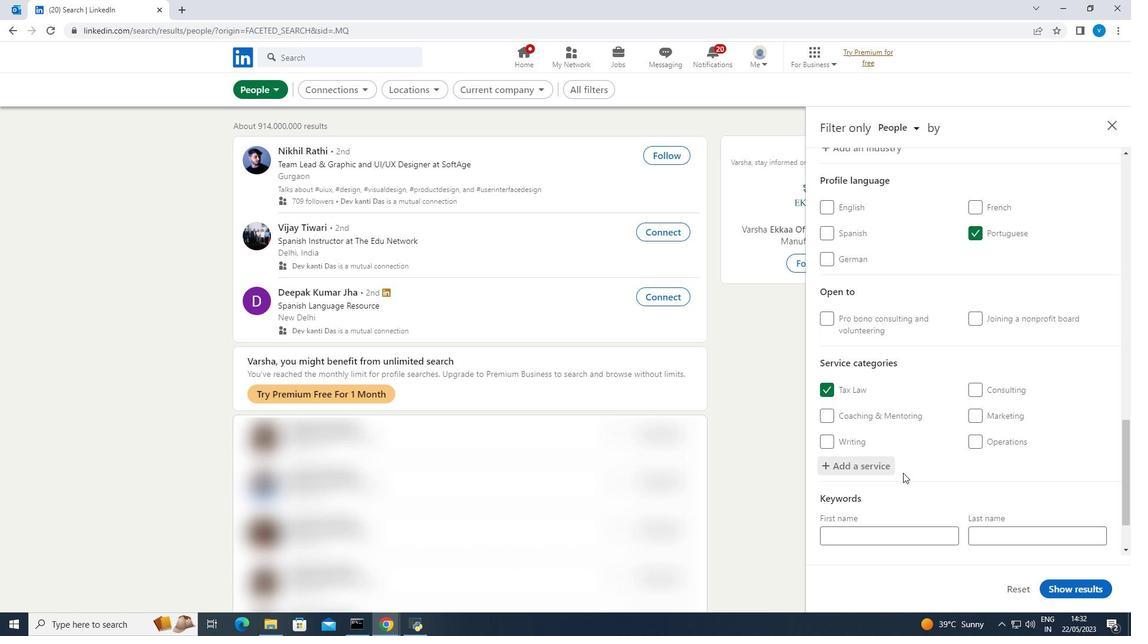 
Action: Mouse moved to (911, 501)
Screenshot: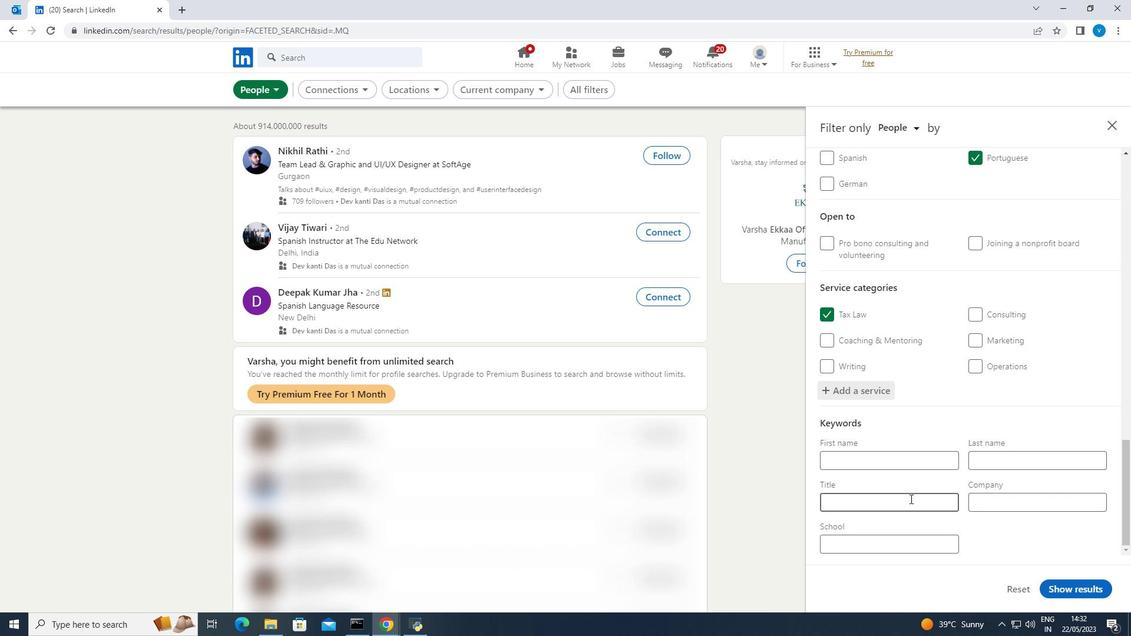 
Action: Mouse pressed left at (911, 501)
Screenshot: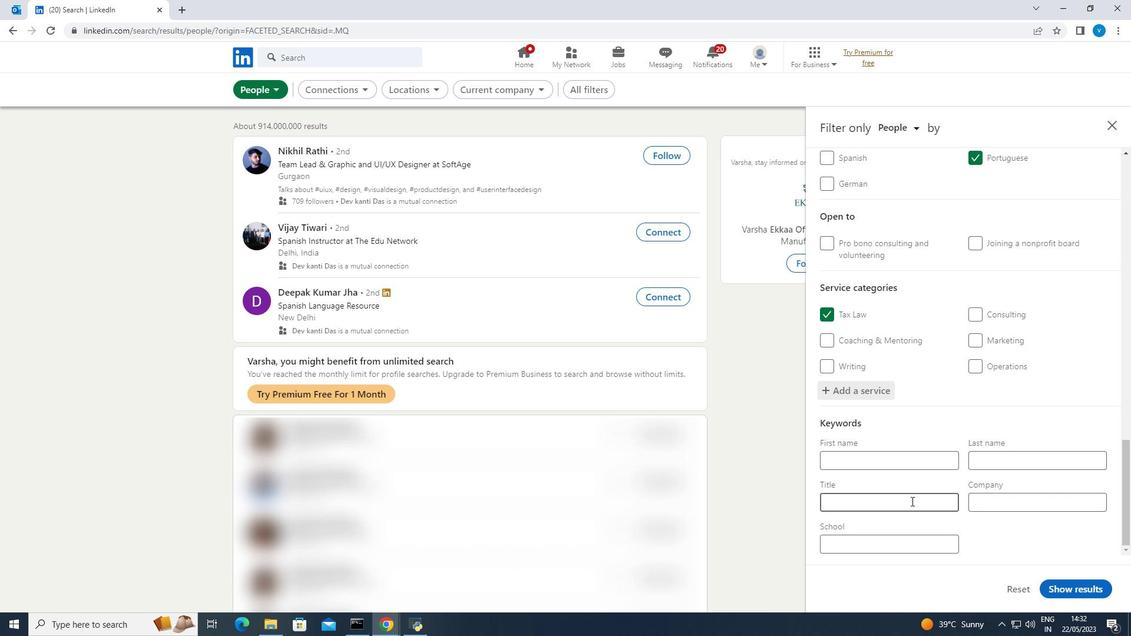 
Action: Key pressed <Key.shift>Substitute<Key.space><Key.shift><Key.shift><Key.shift><Key.shift><Key.shift><Key.shift>Teacher
Screenshot: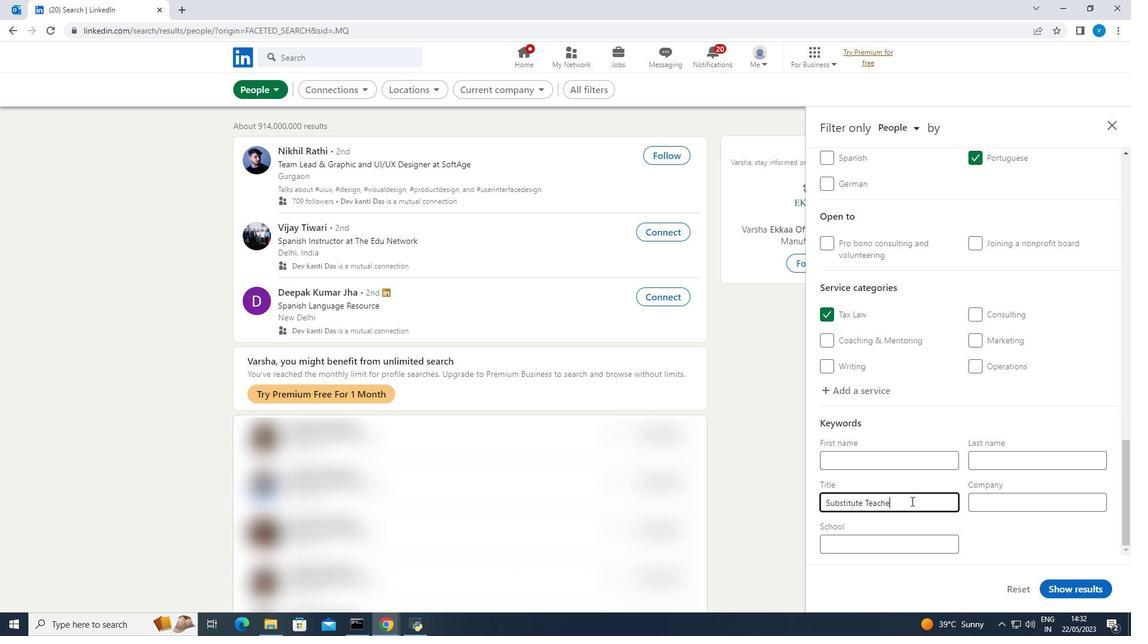 
Action: Mouse moved to (1085, 588)
Screenshot: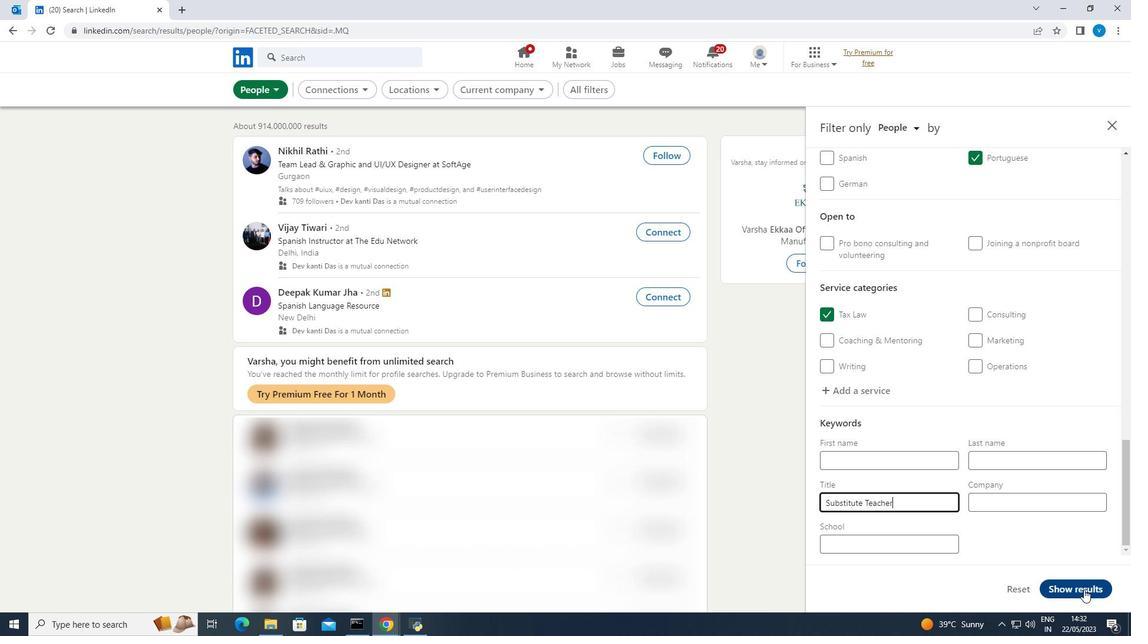 
Action: Mouse pressed left at (1085, 588)
Screenshot: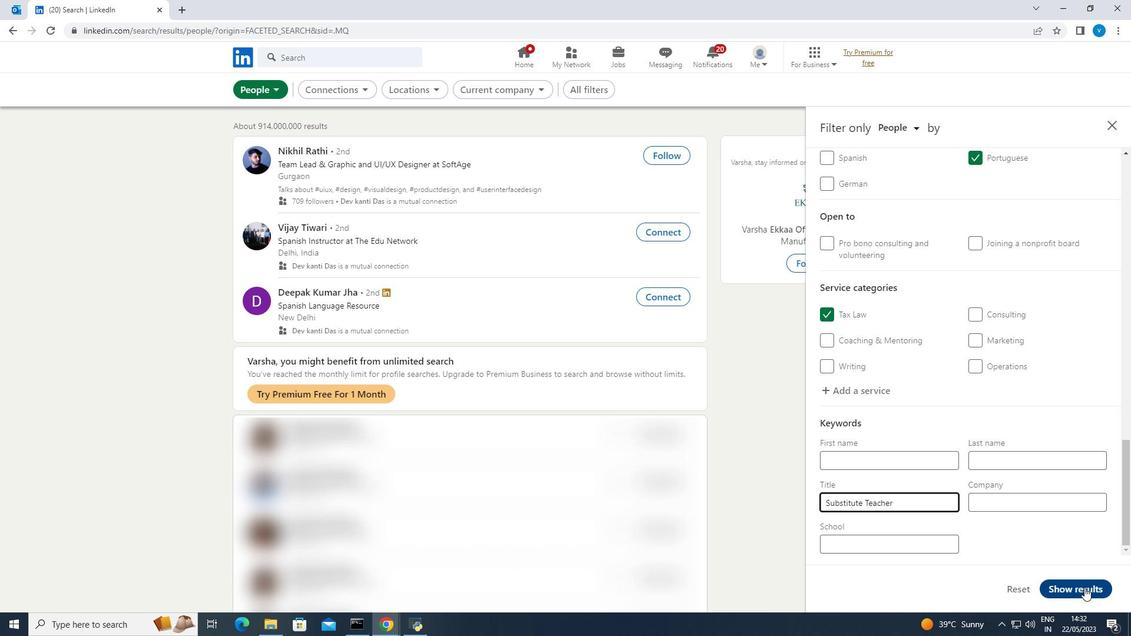 
